 Task: Look for space in Lons-le-Saunier, France from 22nd June, 2023 to 30th June, 2023 for 2 adults in price range Rs.7000 to Rs.15000. Place can be entire place with 1  bedroom having 1 bed and 1 bathroom. Property type can be house, flat, guest house, hotel. Booking option can be shelf check-in. Required host language is English.
Action: Mouse moved to (446, 114)
Screenshot: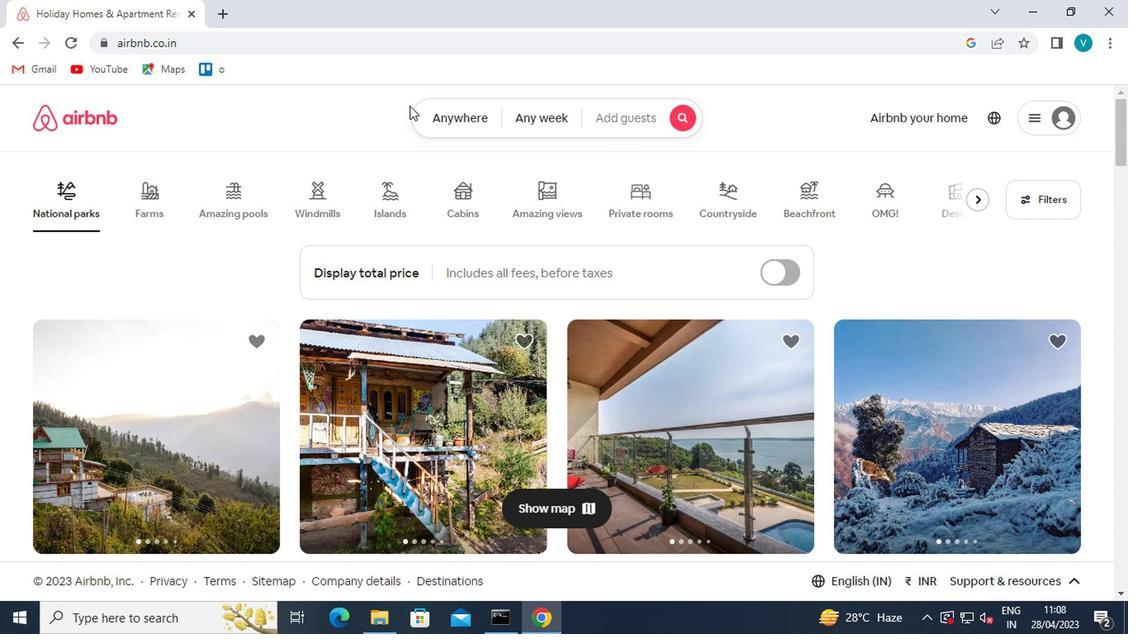 
Action: Mouse pressed left at (446, 114)
Screenshot: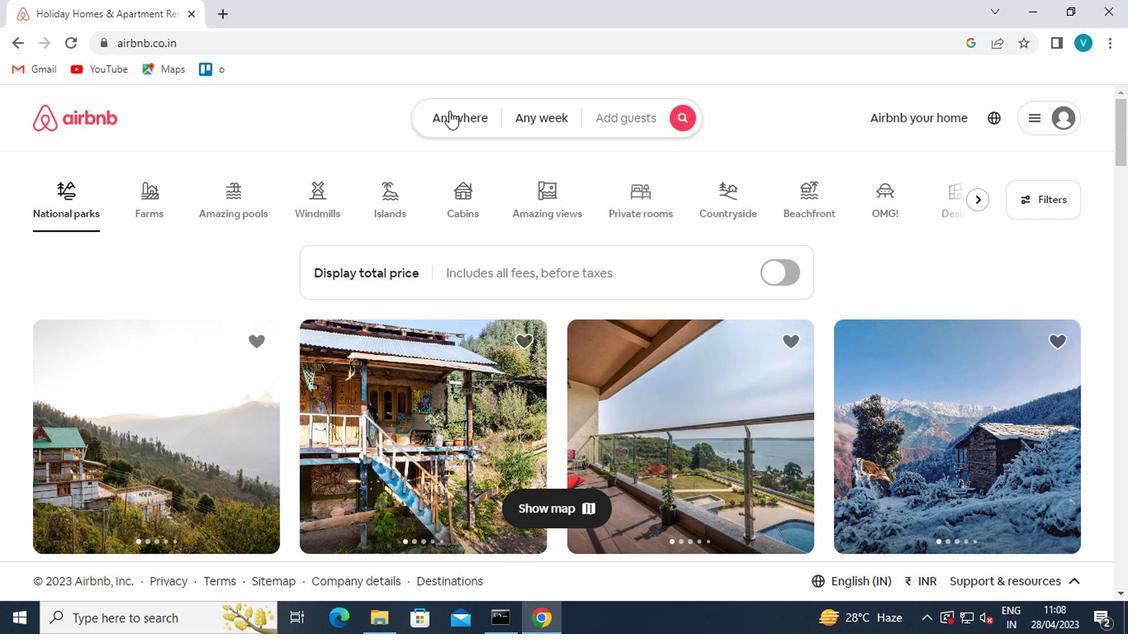 
Action: Mouse moved to (367, 186)
Screenshot: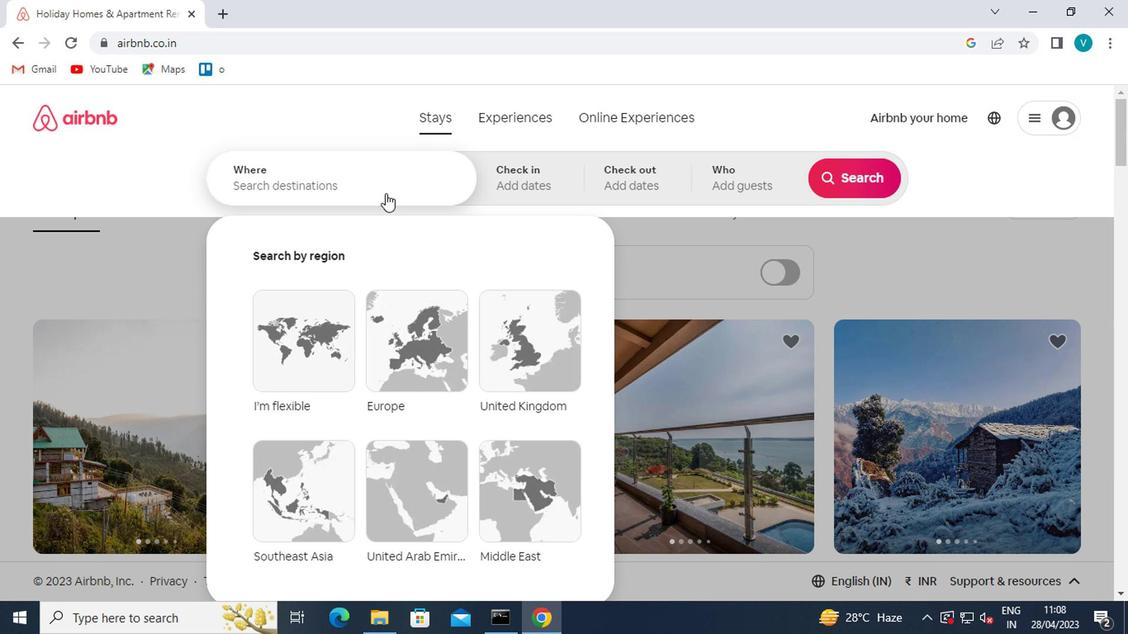 
Action: Mouse pressed left at (367, 186)
Screenshot: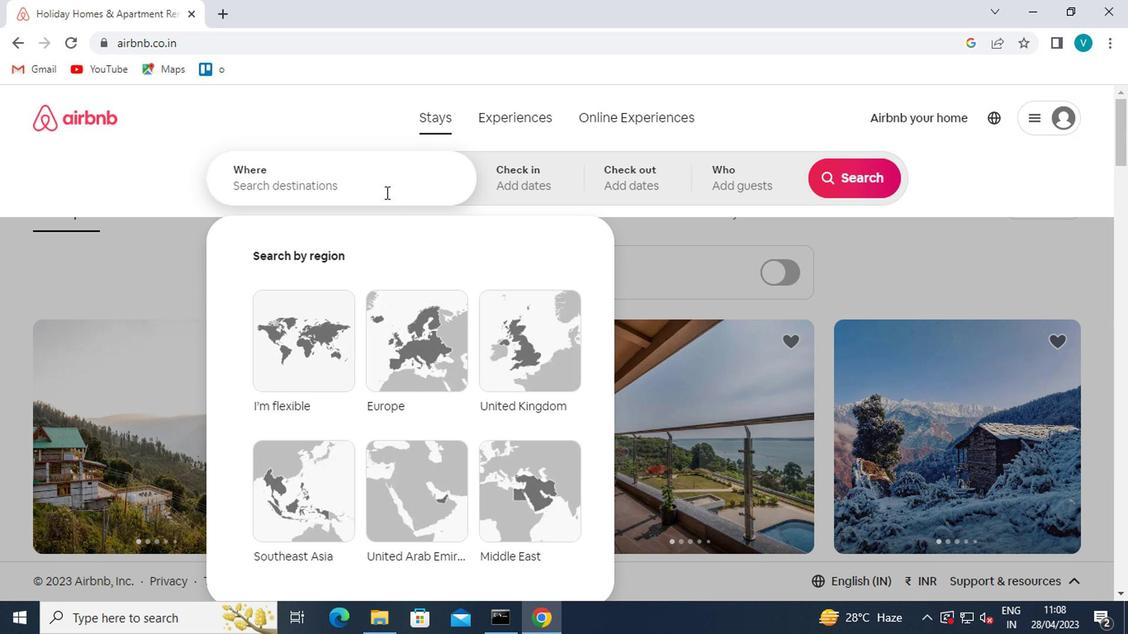 
Action: Key pressed l<Key.caps_lock>ons<Key.space>l<Key.down><Key.enter>
Screenshot: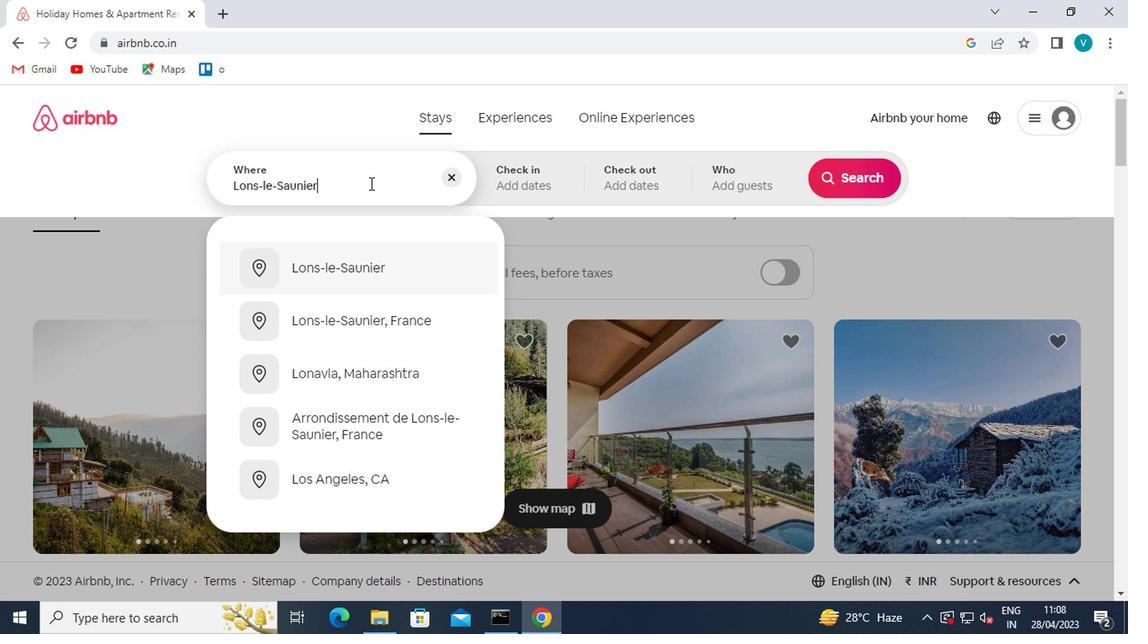 
Action: Mouse moved to (838, 303)
Screenshot: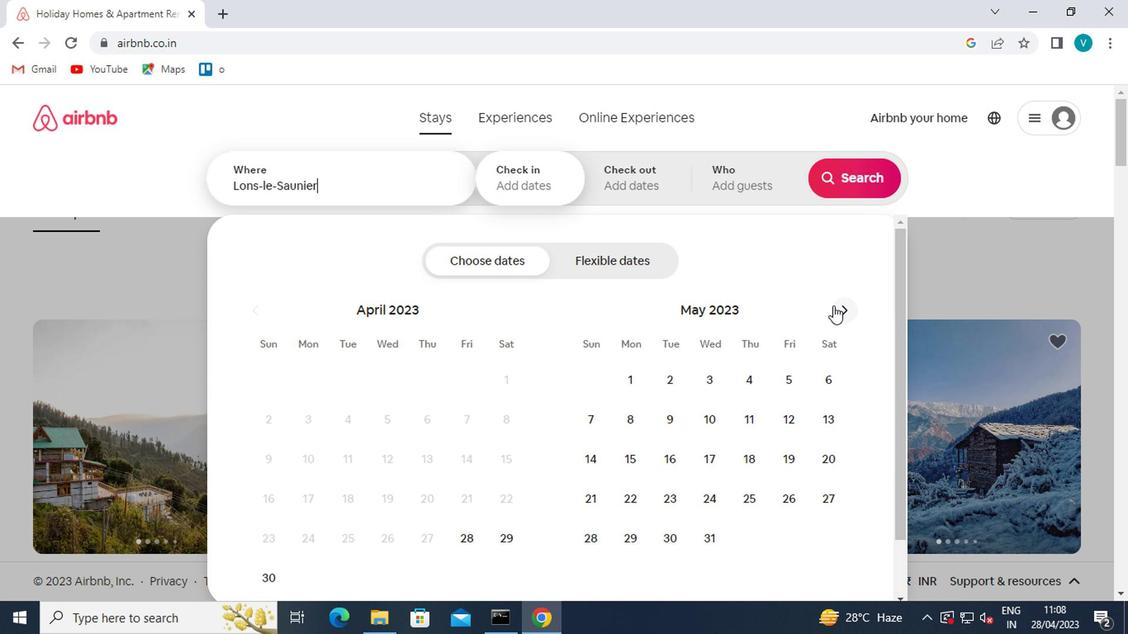 
Action: Mouse pressed left at (838, 303)
Screenshot: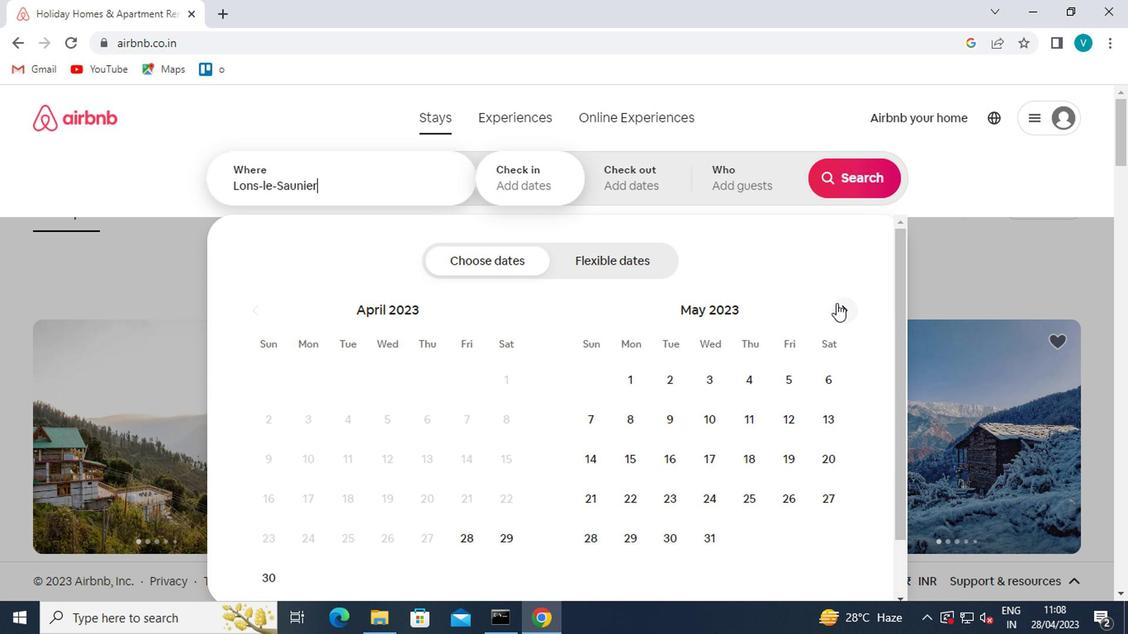 
Action: Mouse moved to (741, 494)
Screenshot: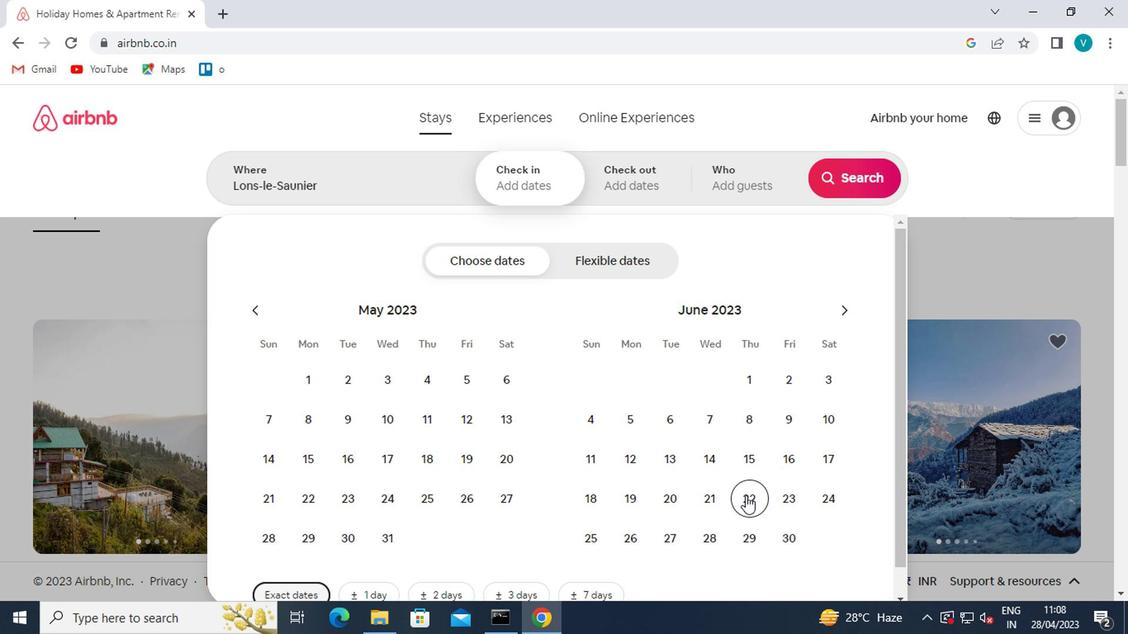 
Action: Mouse pressed left at (741, 494)
Screenshot: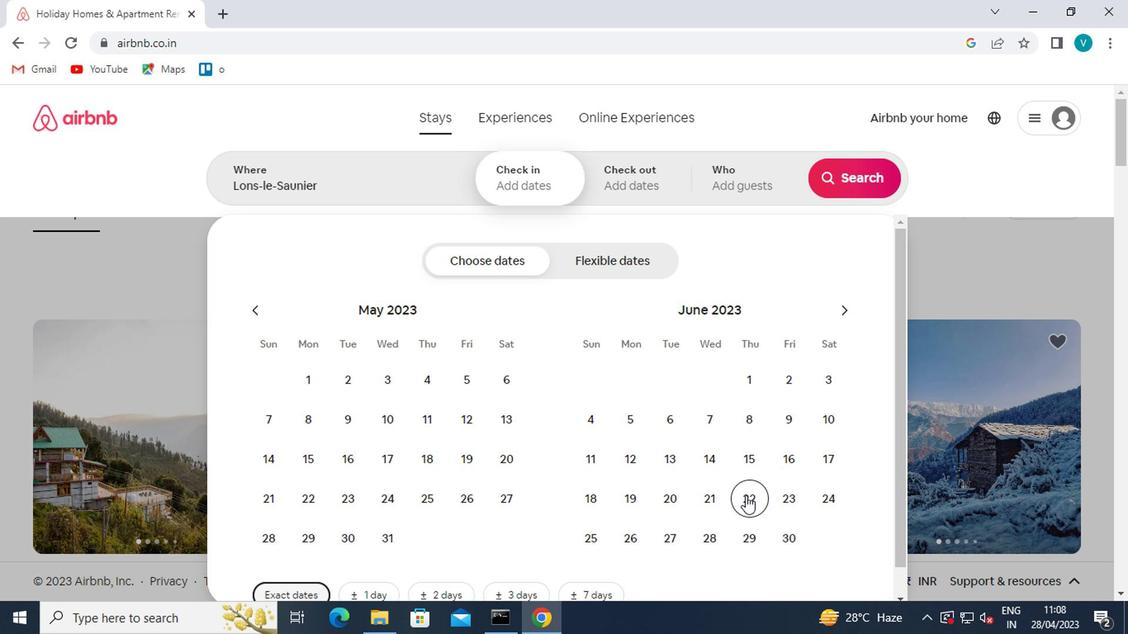 
Action: Mouse moved to (809, 546)
Screenshot: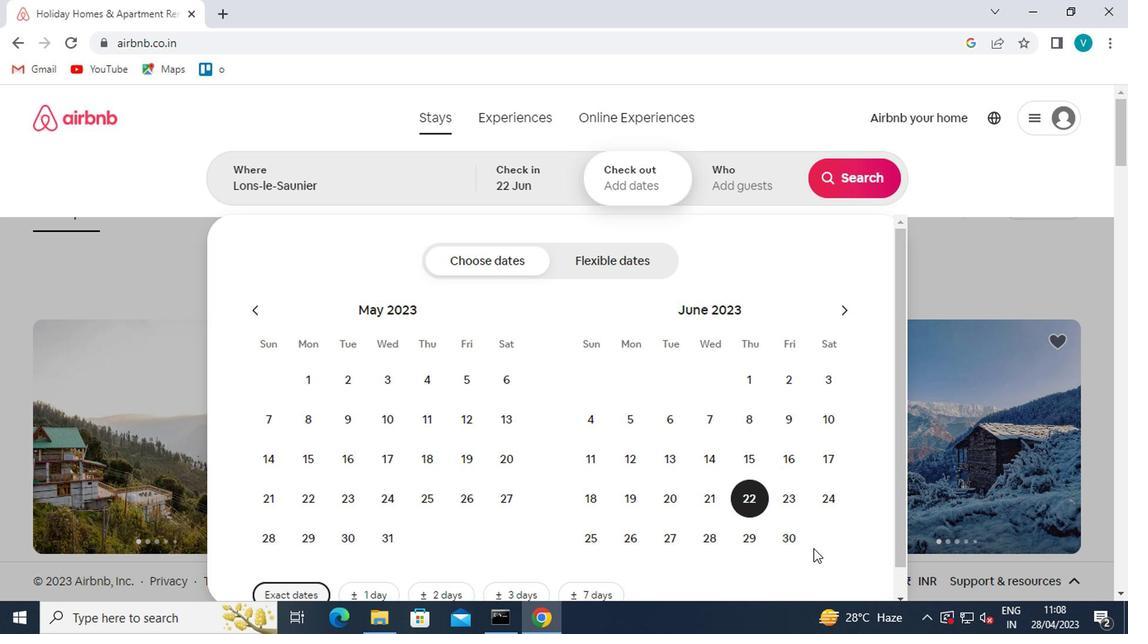 
Action: Mouse pressed left at (809, 546)
Screenshot: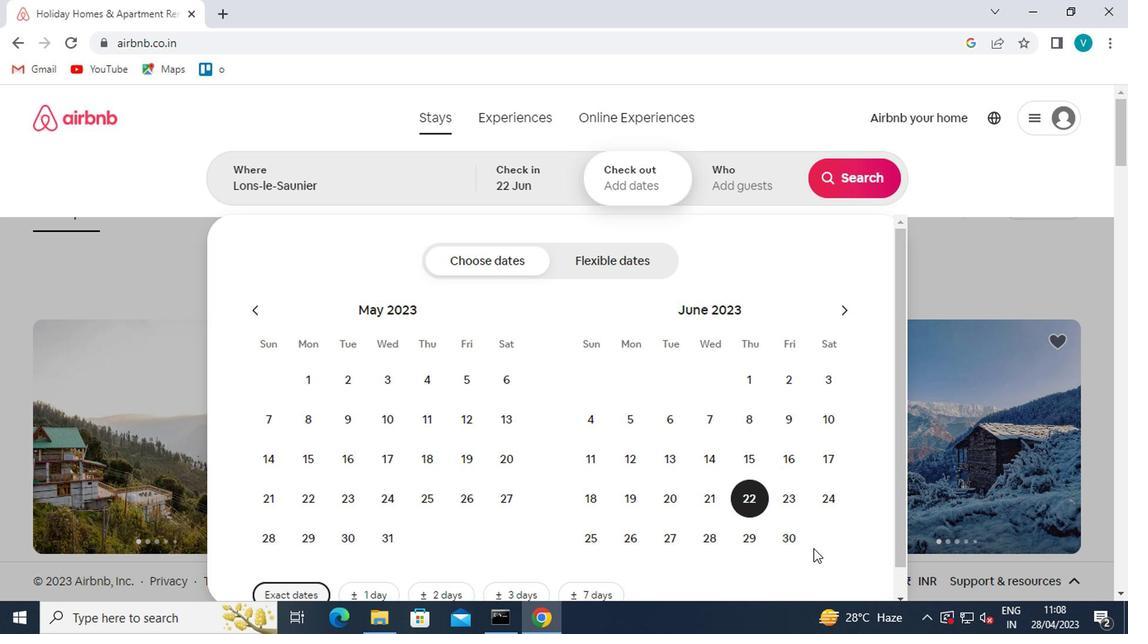 
Action: Mouse moved to (751, 185)
Screenshot: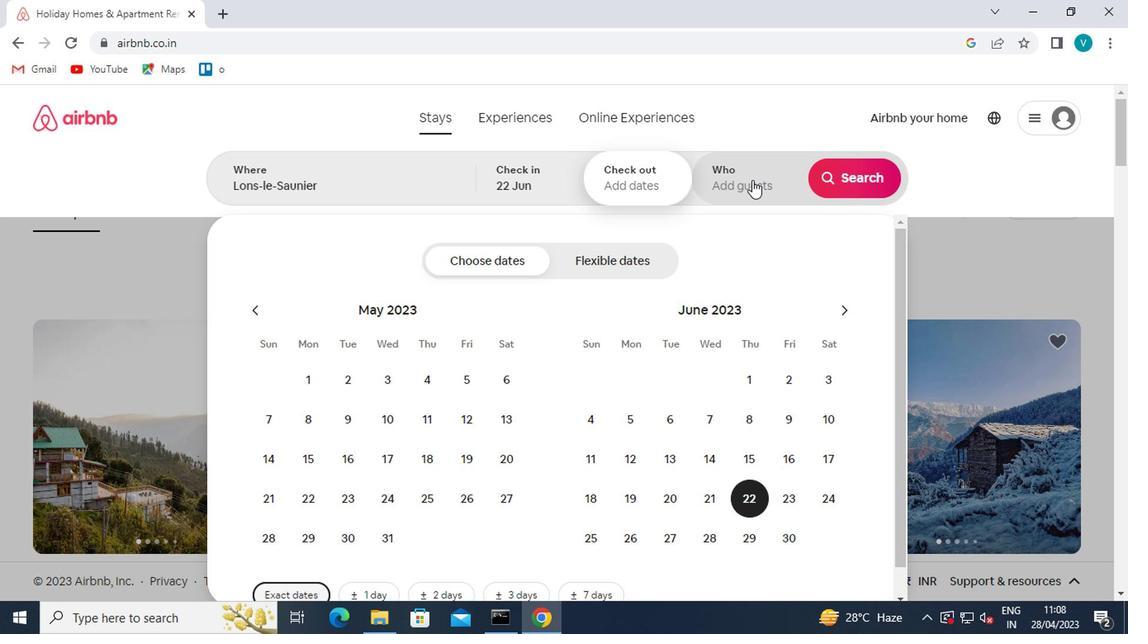 
Action: Mouse pressed left at (751, 185)
Screenshot: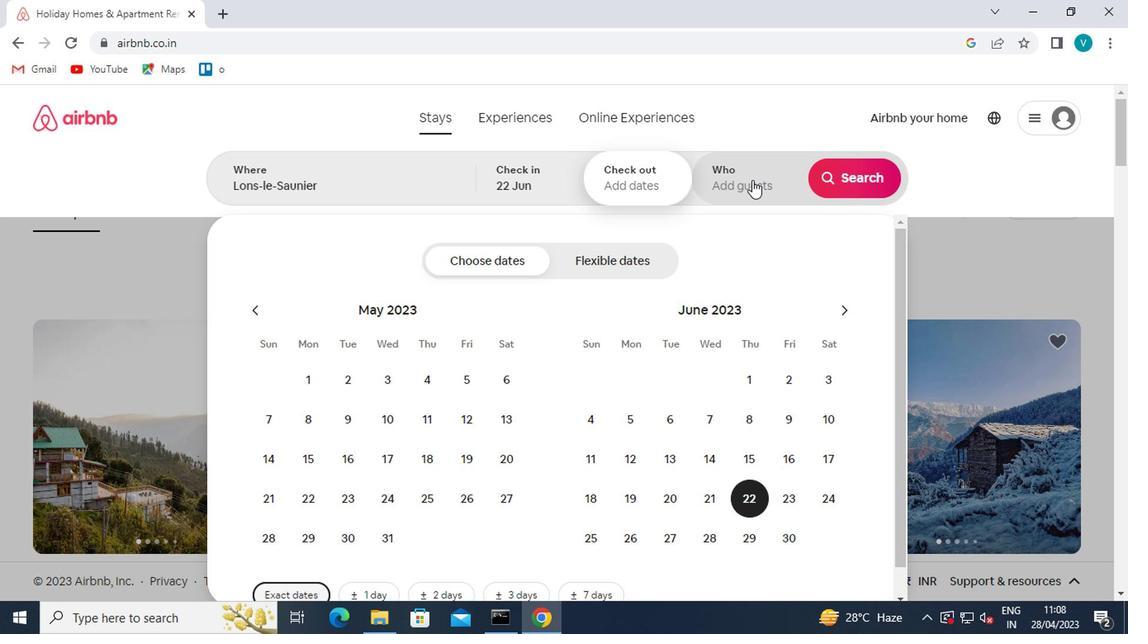 
Action: Mouse moved to (848, 271)
Screenshot: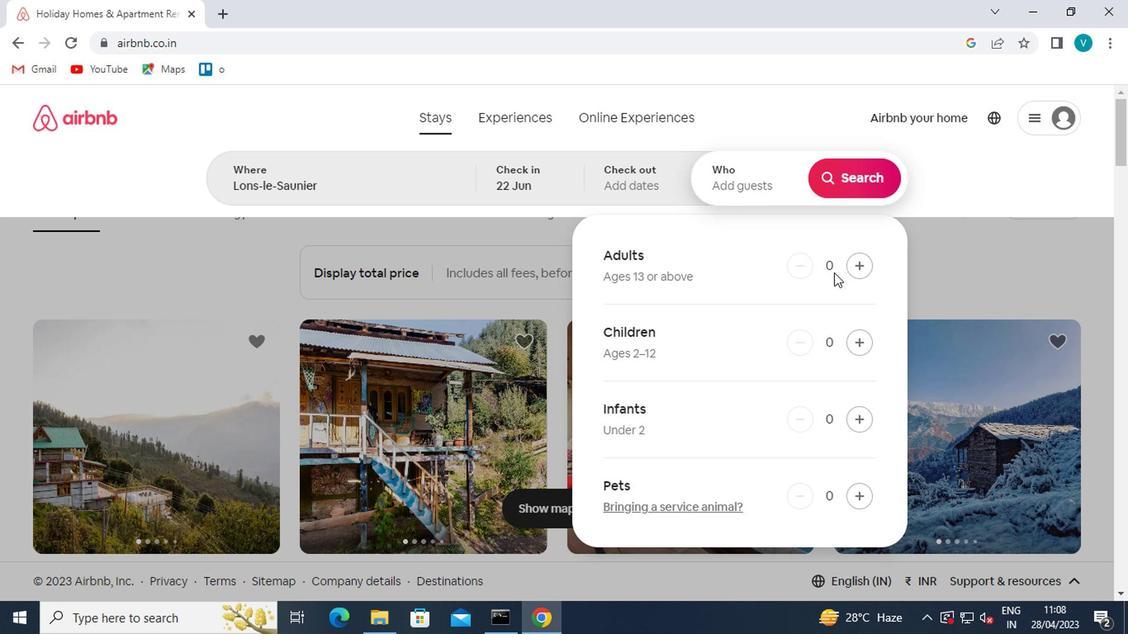 
Action: Mouse pressed left at (848, 271)
Screenshot: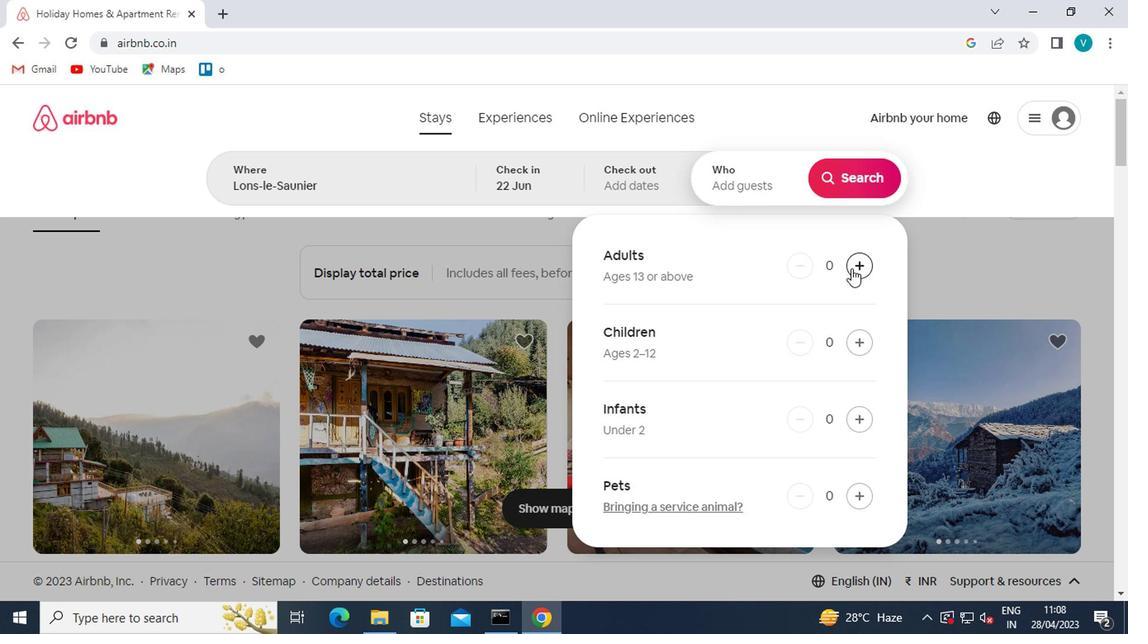 
Action: Mouse pressed left at (848, 271)
Screenshot: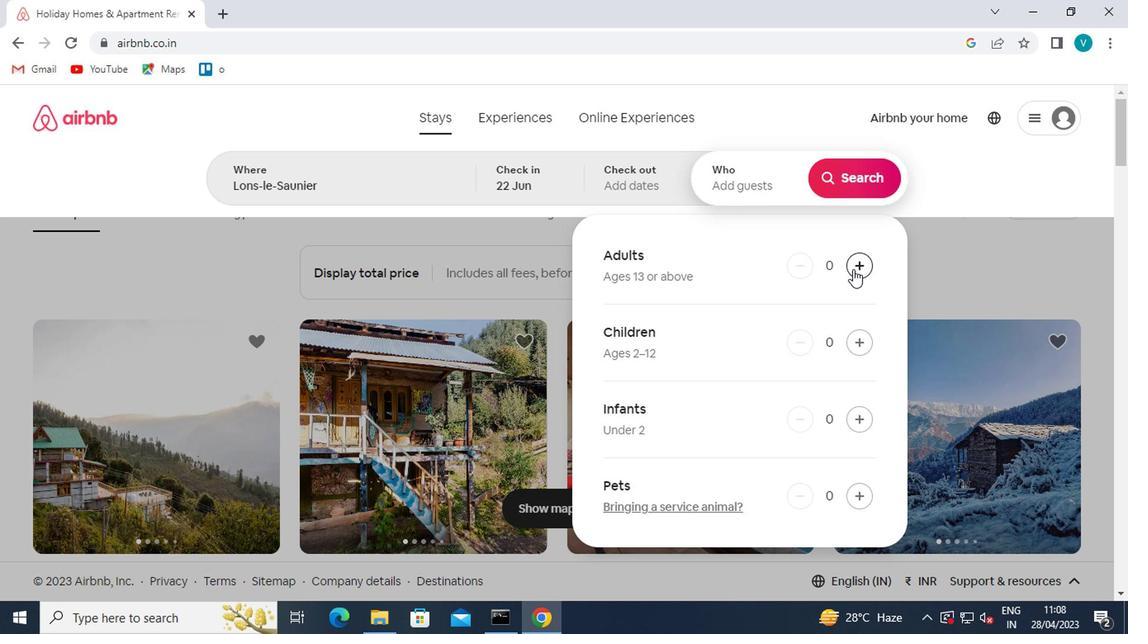 
Action: Mouse moved to (842, 175)
Screenshot: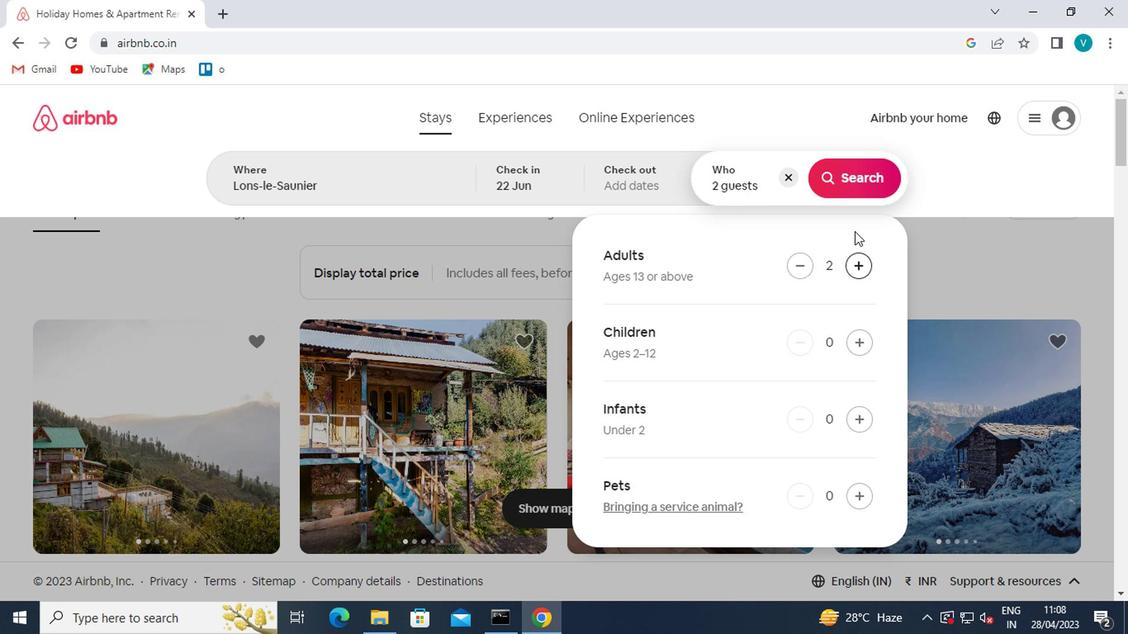 
Action: Mouse pressed left at (842, 175)
Screenshot: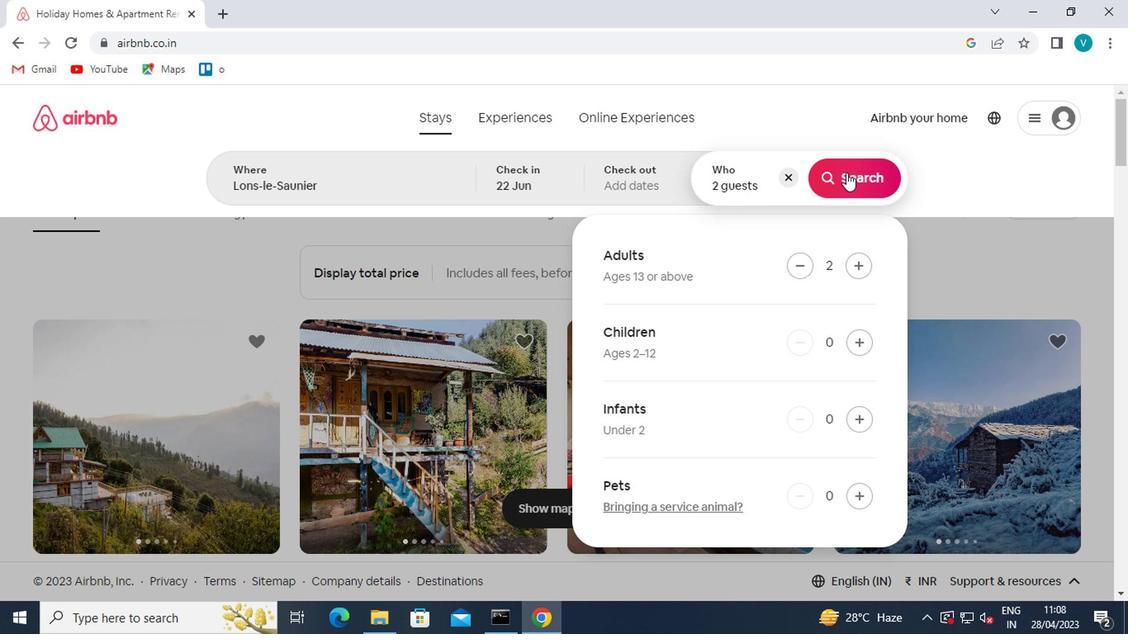 
Action: Mouse moved to (1052, 183)
Screenshot: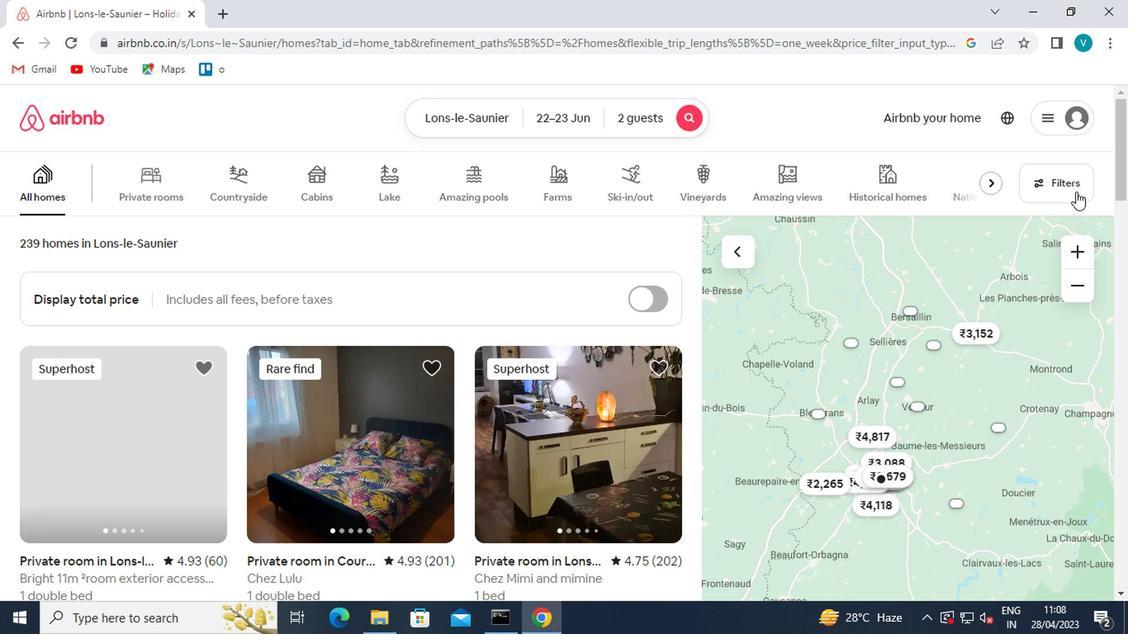 
Action: Mouse pressed left at (1052, 183)
Screenshot: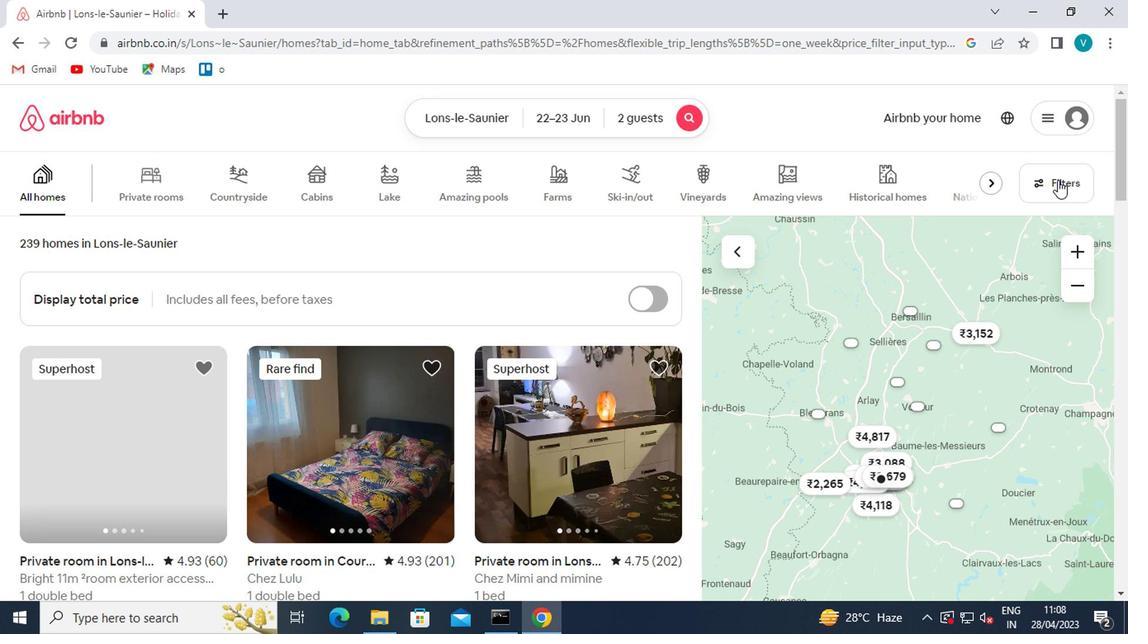 
Action: Mouse moved to (441, 385)
Screenshot: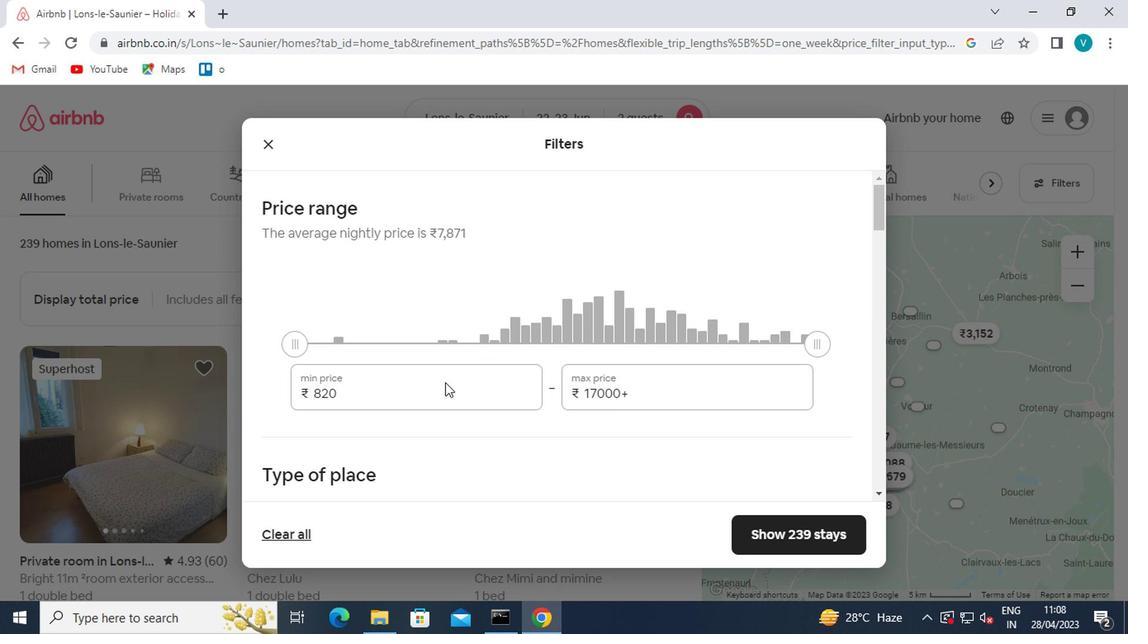 
Action: Mouse pressed left at (441, 385)
Screenshot: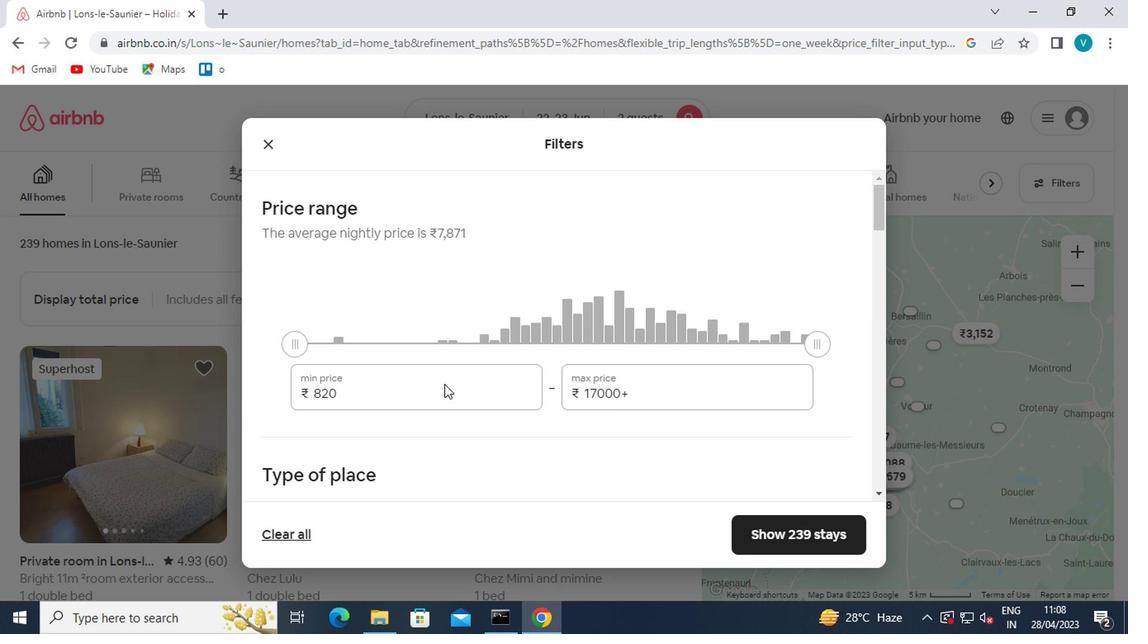 
Action: Mouse moved to (441, 385)
Screenshot: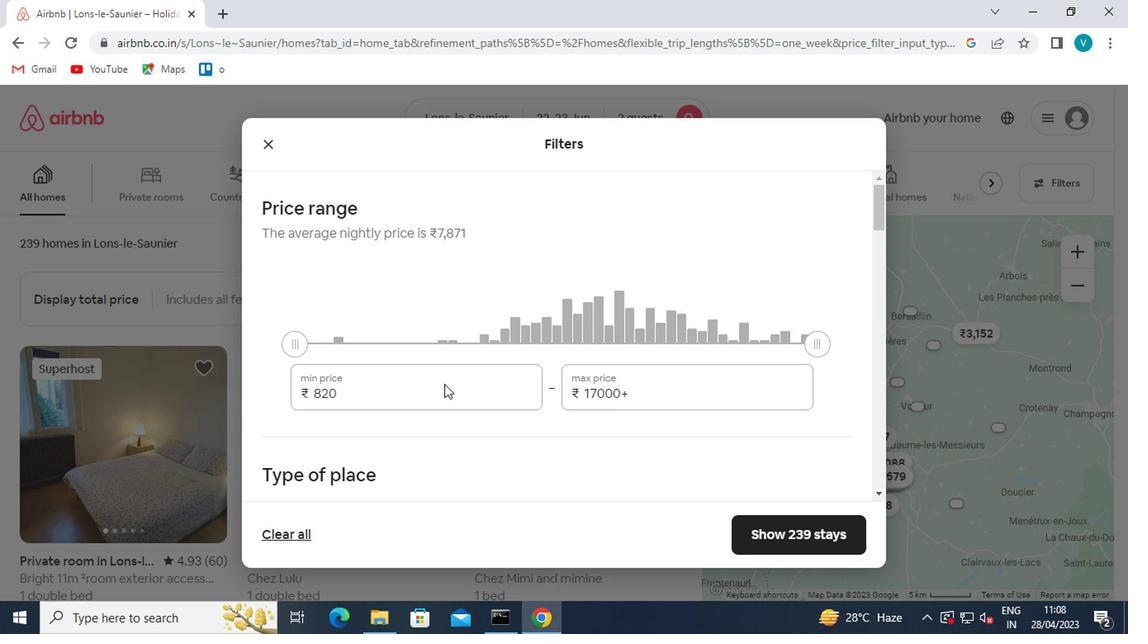
Action: Key pressed <Key.backspace><Key.backspace><Key.backspace><Key.backspace><Key.backspace><Key.backspace><Key.backspace><Key.backspace><Key.backspace>7000<Key.tab><<97>><<101>><<96>><<96>><<96>>
Screenshot: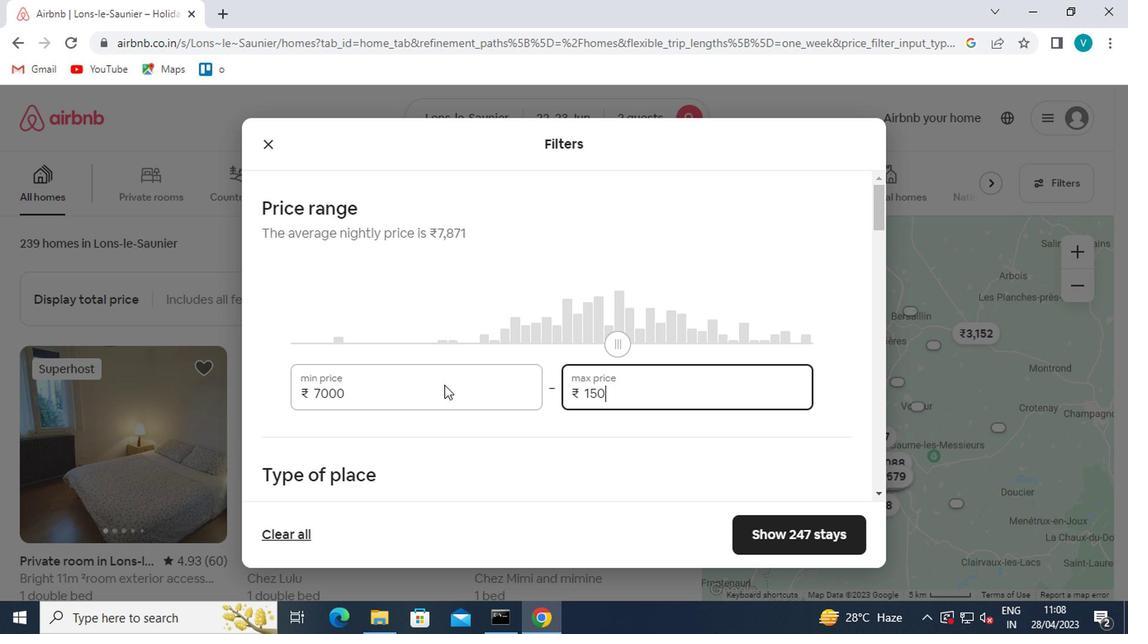 
Action: Mouse scrolled (441, 384) with delta (0, -1)
Screenshot: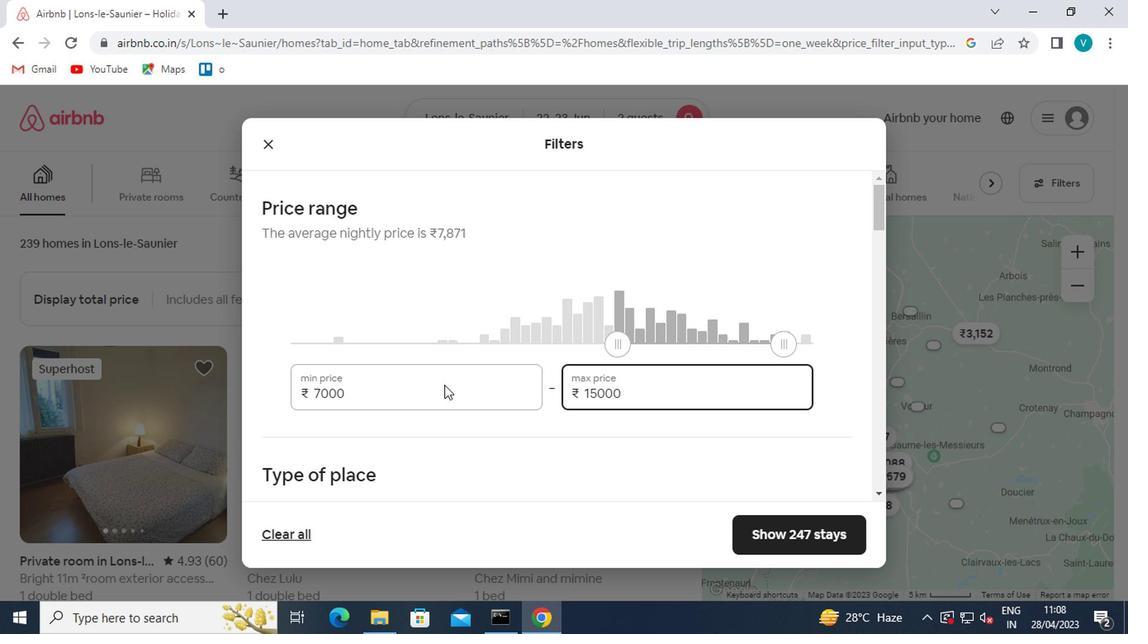 
Action: Mouse scrolled (441, 384) with delta (0, -1)
Screenshot: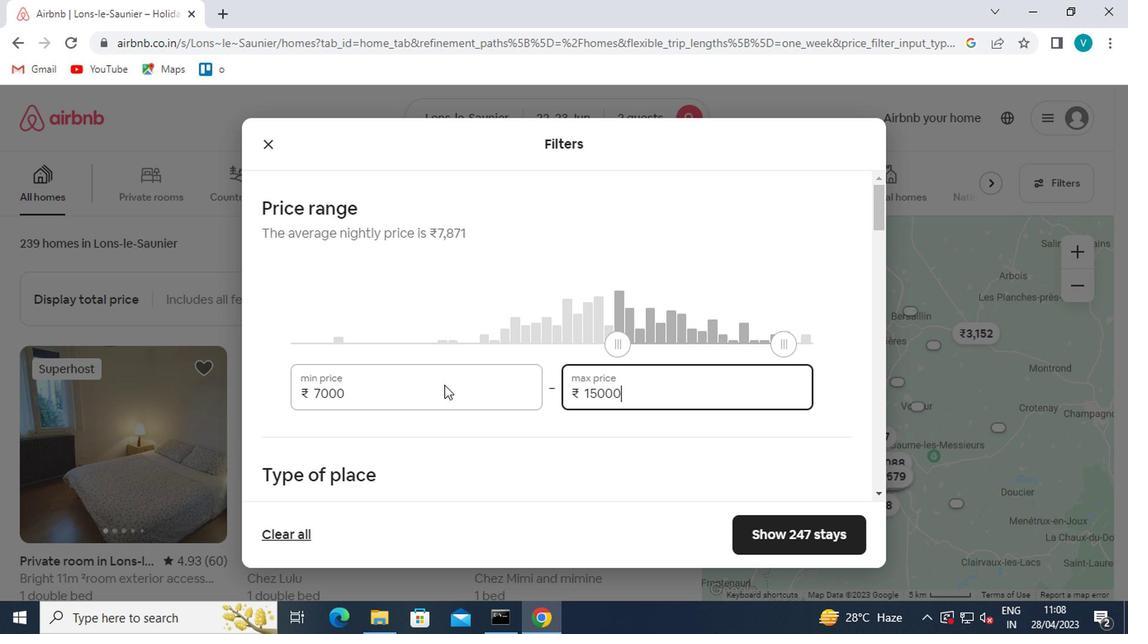 
Action: Mouse scrolled (441, 384) with delta (0, -1)
Screenshot: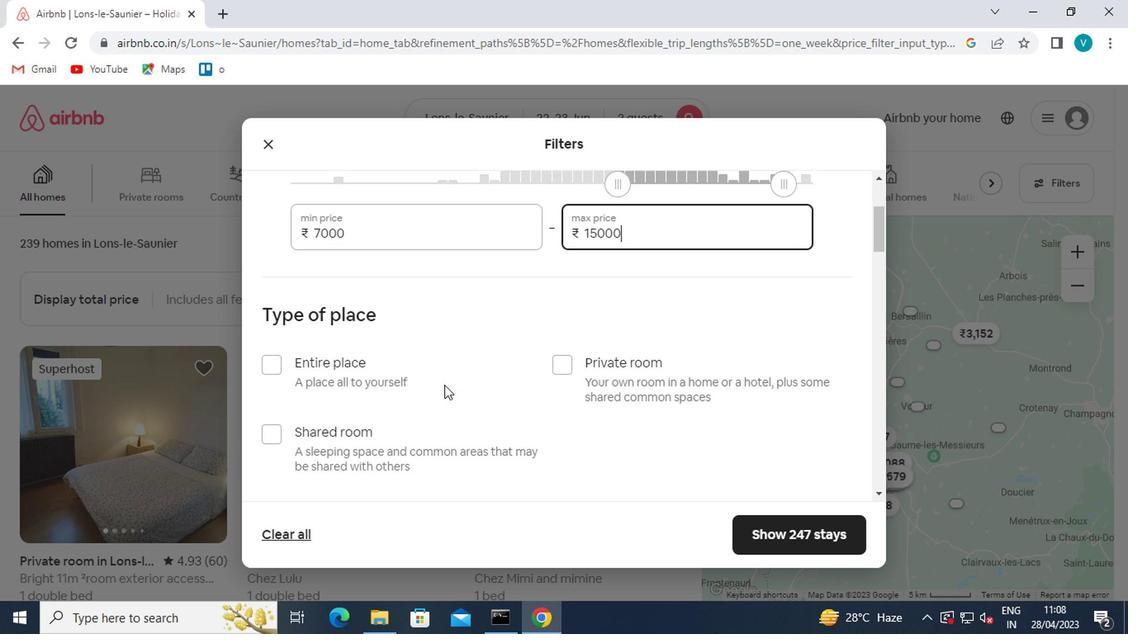 
Action: Mouse scrolled (441, 384) with delta (0, -1)
Screenshot: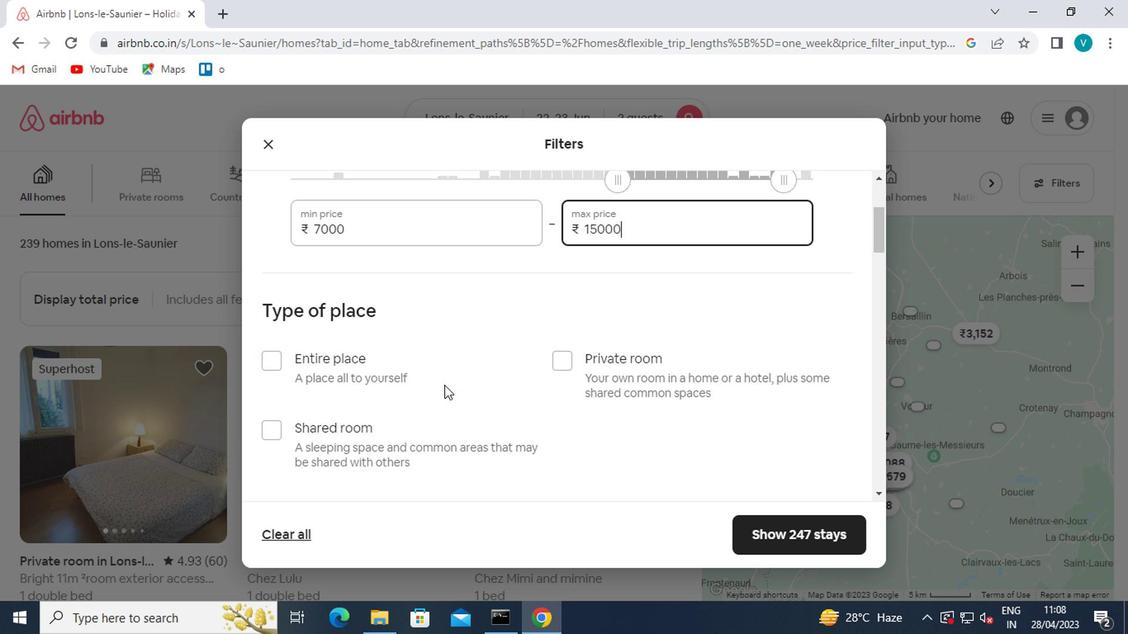 
Action: Mouse scrolled (441, 386) with delta (0, 0)
Screenshot: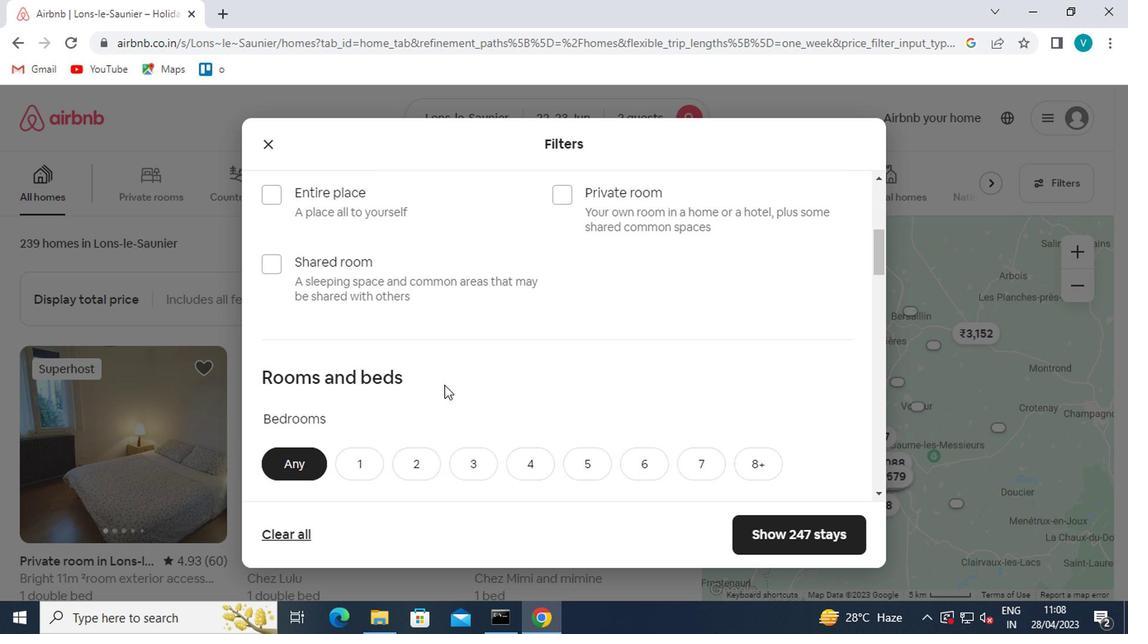 
Action: Mouse moved to (265, 286)
Screenshot: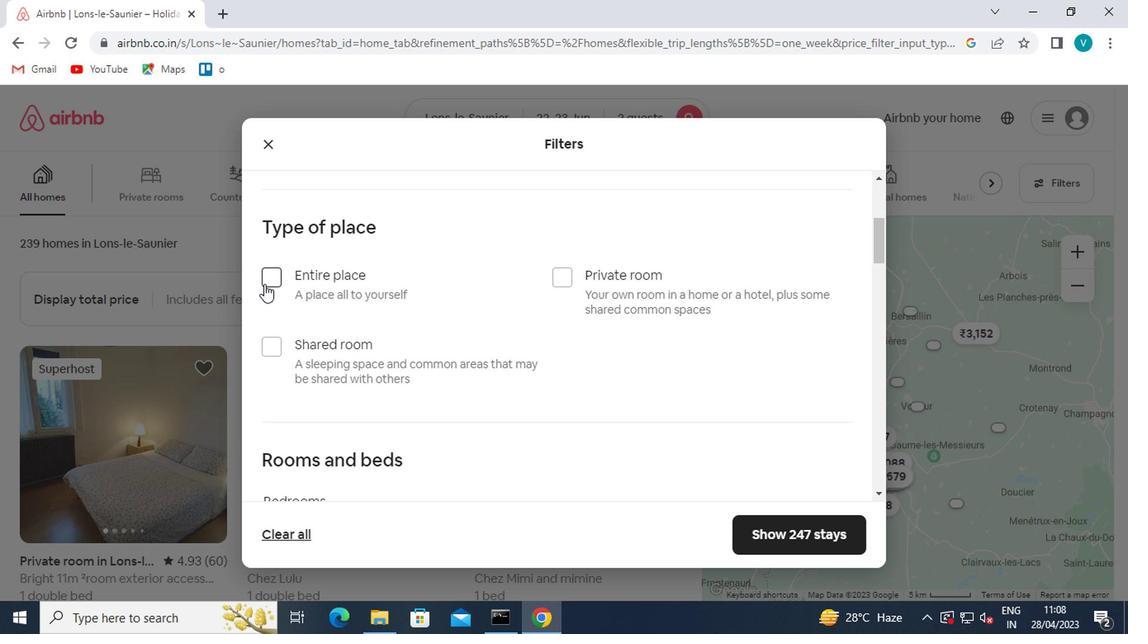 
Action: Mouse pressed left at (265, 286)
Screenshot: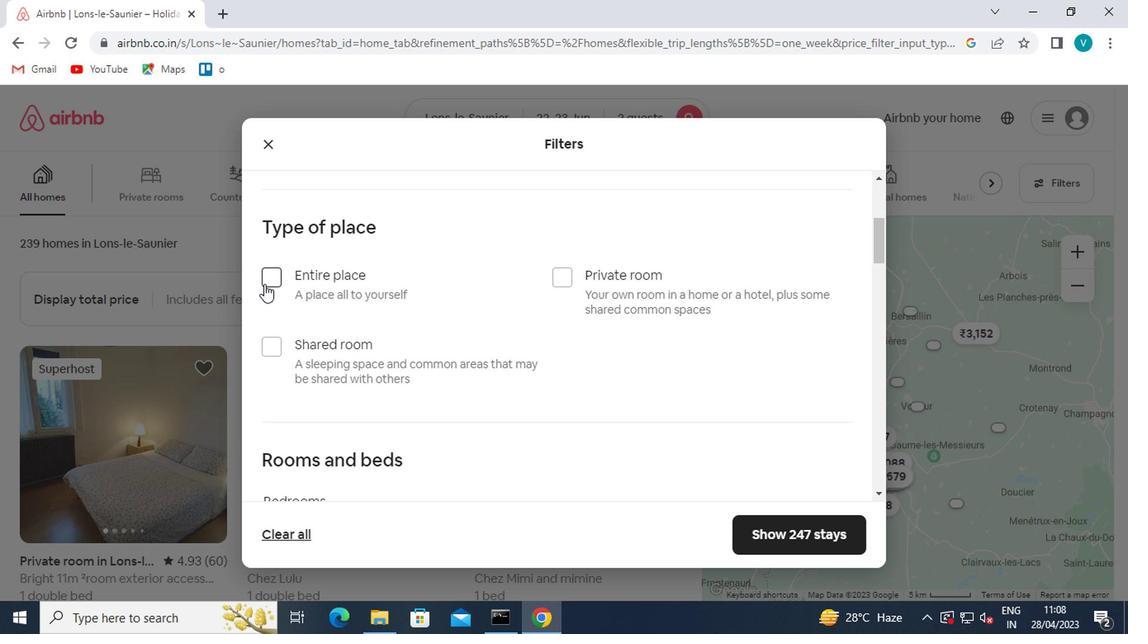 
Action: Mouse moved to (276, 289)
Screenshot: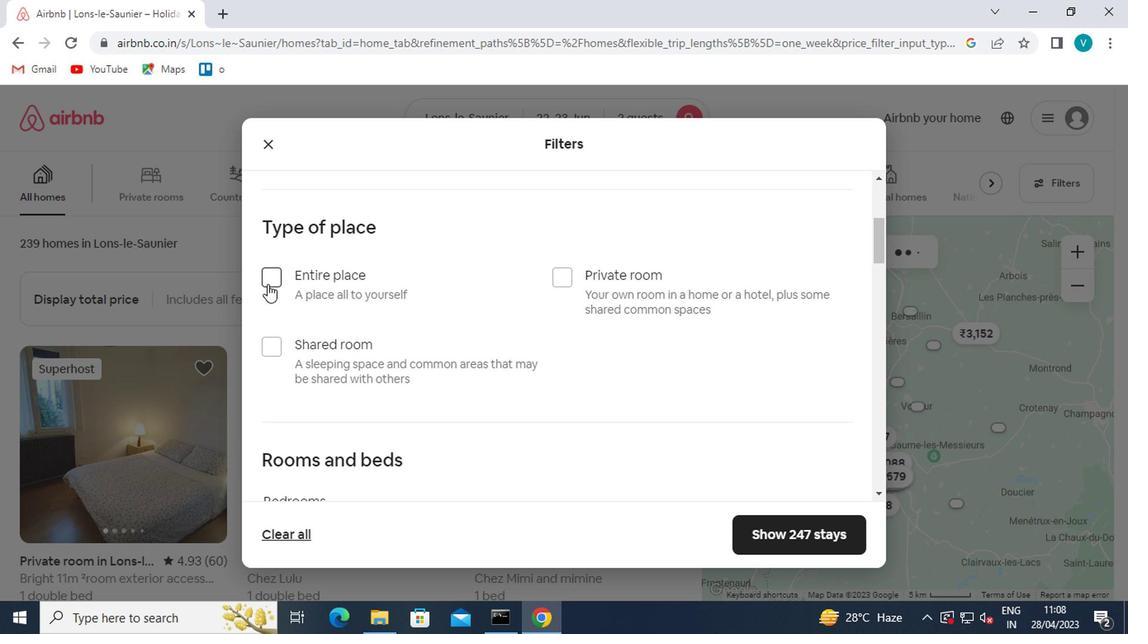 
Action: Mouse scrolled (276, 289) with delta (0, 0)
Screenshot: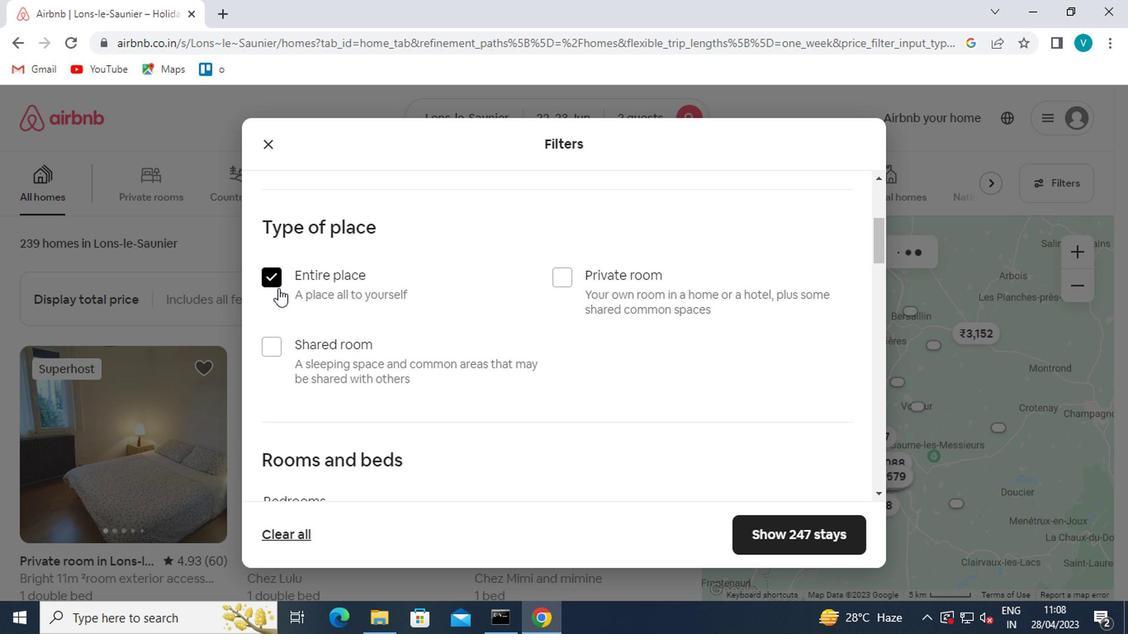 
Action: Mouse scrolled (276, 289) with delta (0, 0)
Screenshot: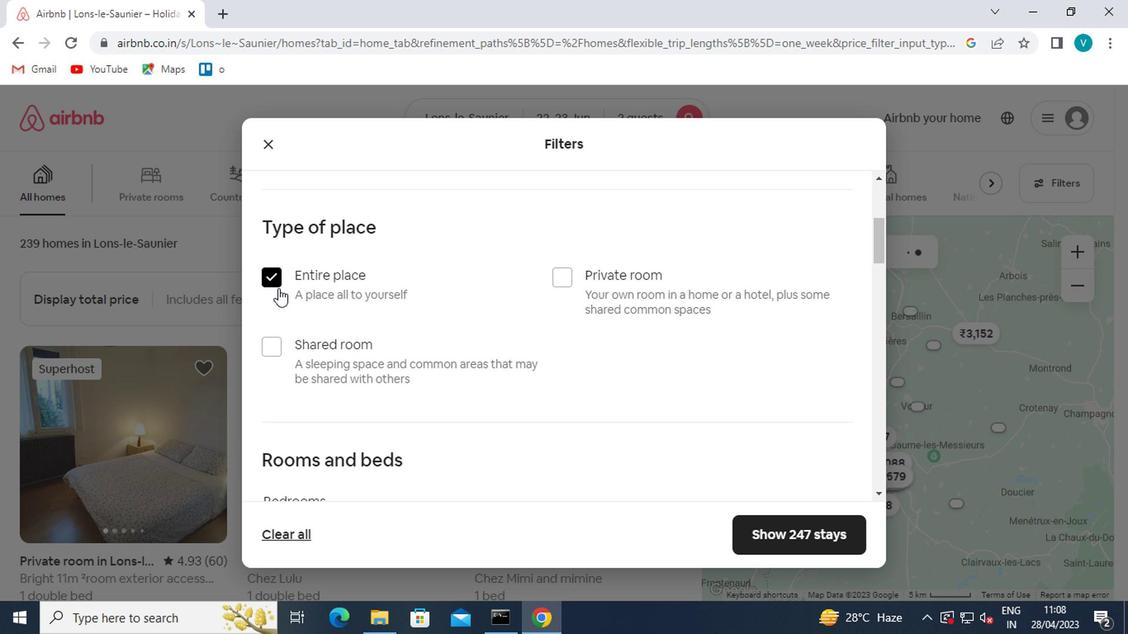 
Action: Mouse moved to (355, 394)
Screenshot: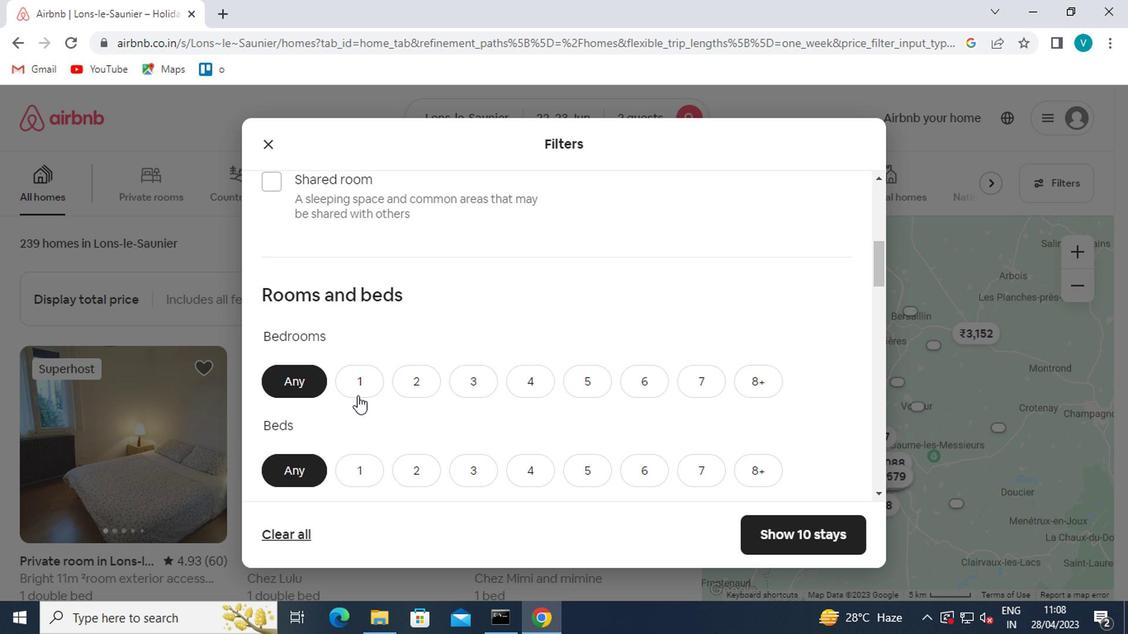 
Action: Mouse pressed left at (355, 394)
Screenshot: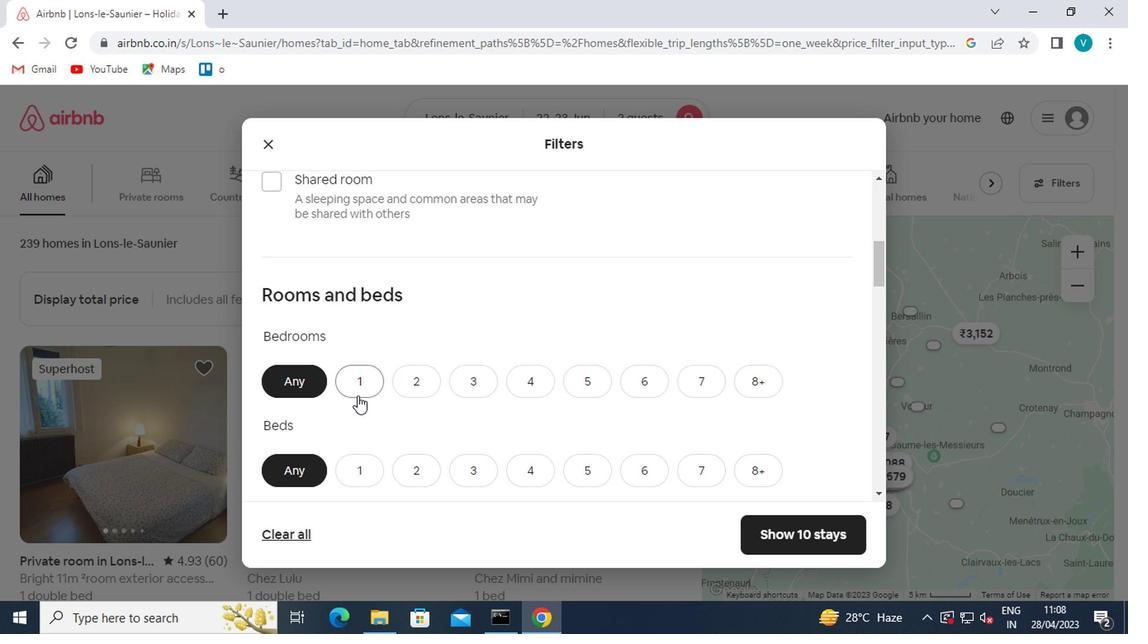 
Action: Mouse moved to (360, 466)
Screenshot: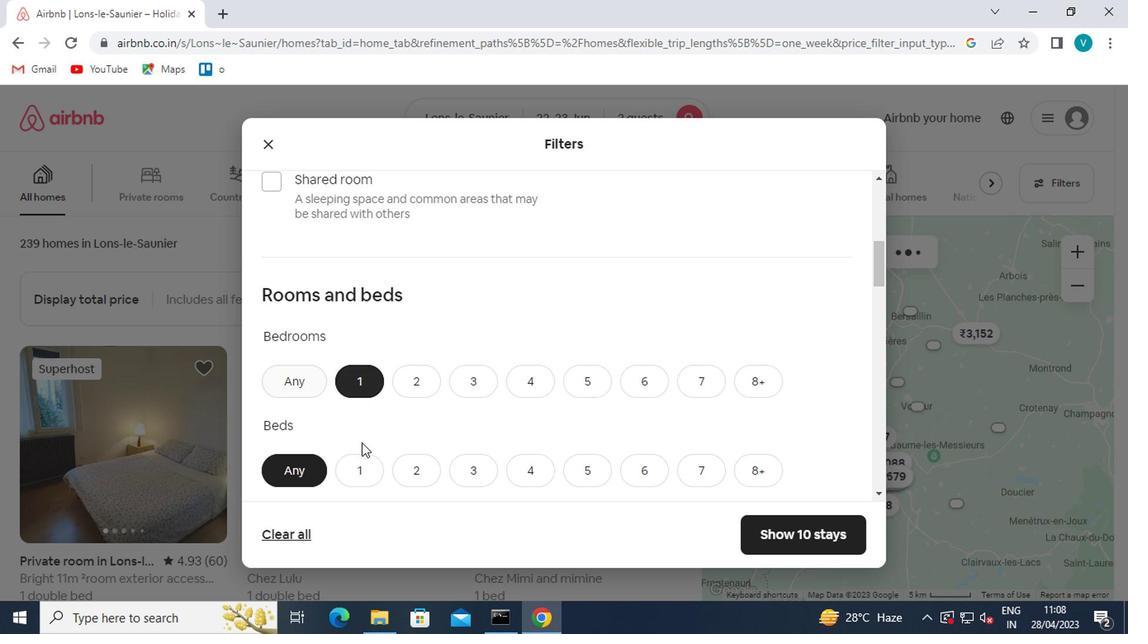 
Action: Mouse pressed left at (360, 466)
Screenshot: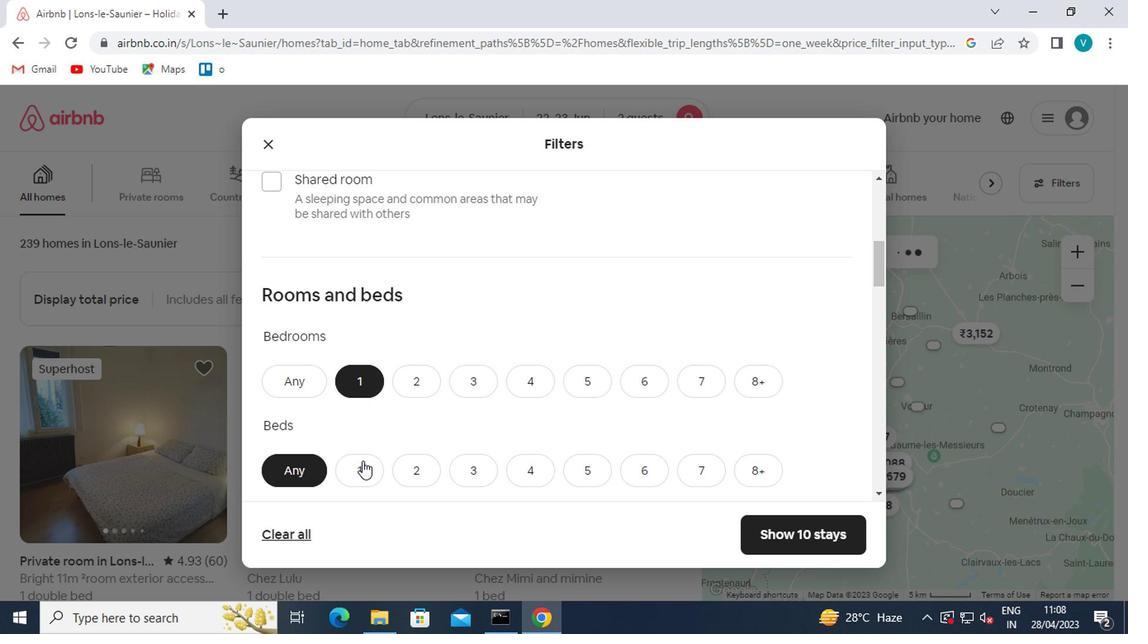 
Action: Mouse moved to (358, 461)
Screenshot: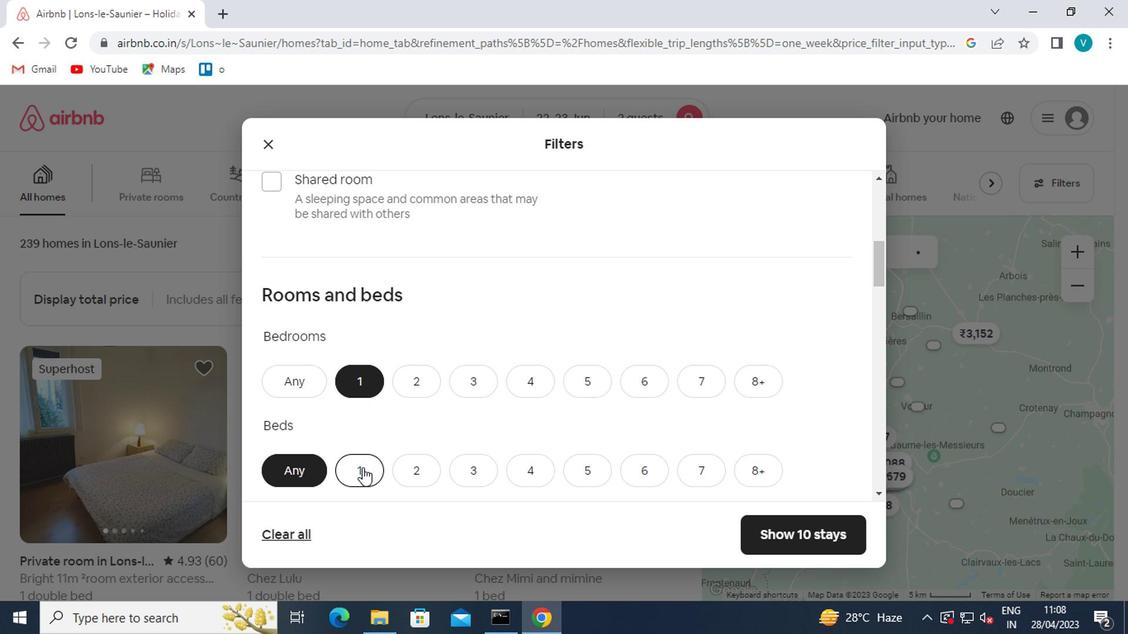 
Action: Mouse scrolled (358, 461) with delta (0, 0)
Screenshot: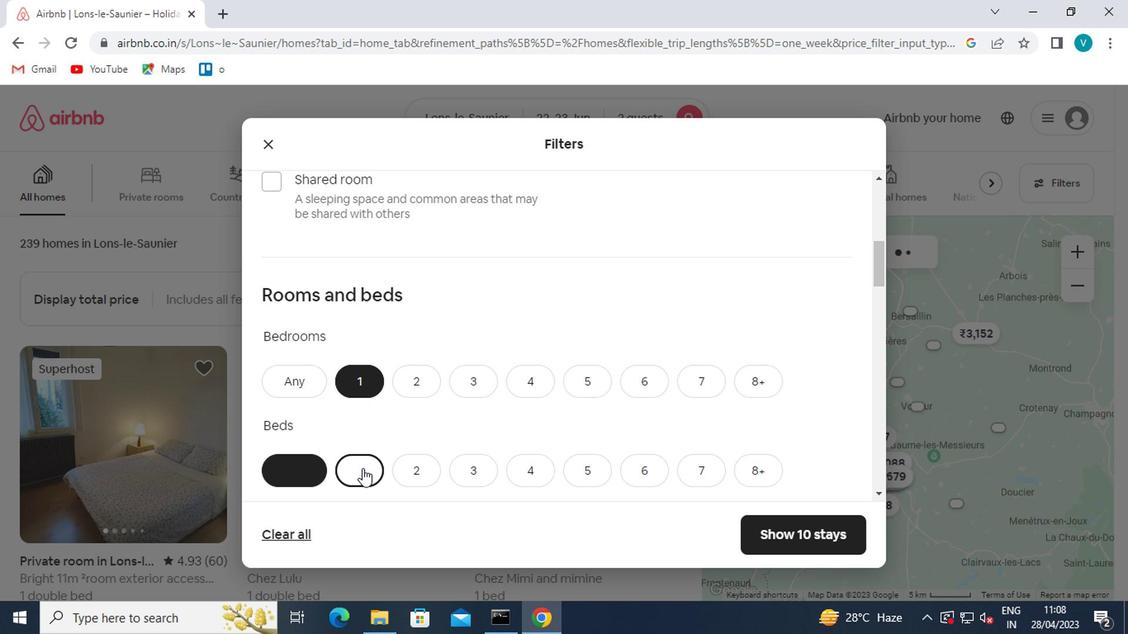 
Action: Mouse scrolled (358, 461) with delta (0, 0)
Screenshot: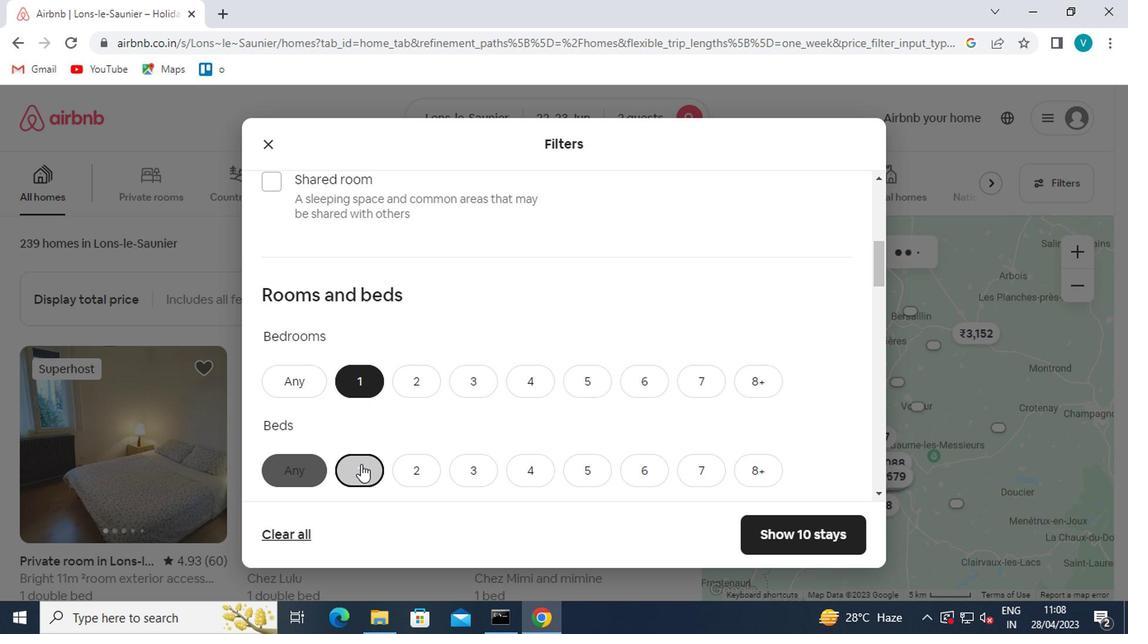 
Action: Mouse moved to (361, 397)
Screenshot: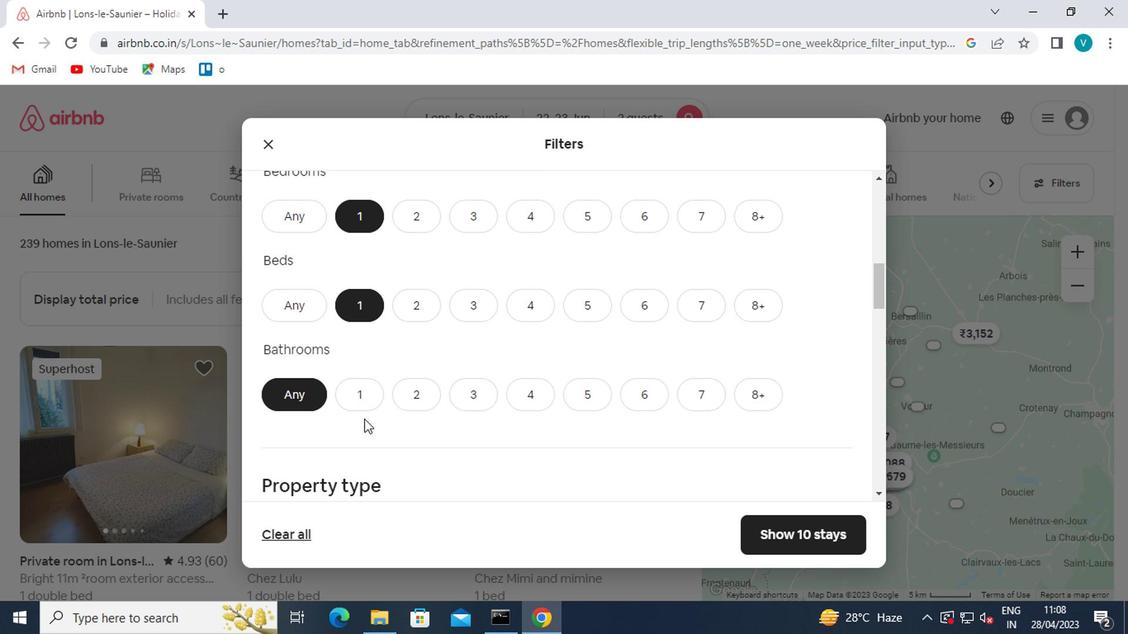 
Action: Mouse pressed left at (361, 397)
Screenshot: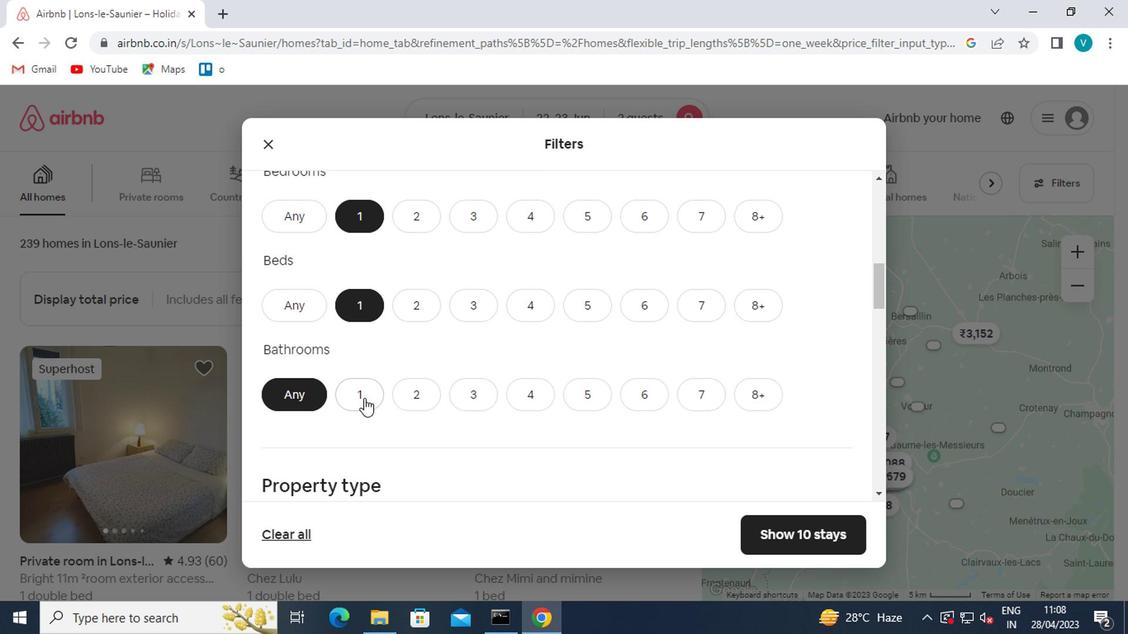 
Action: Mouse scrolled (361, 396) with delta (0, -1)
Screenshot: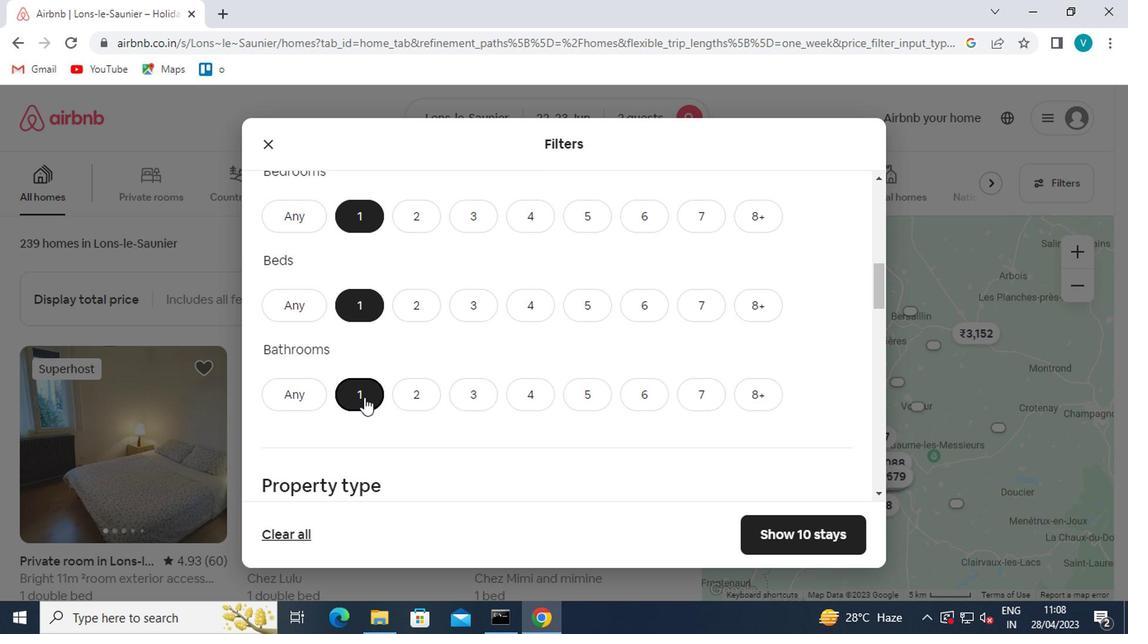 
Action: Mouse scrolled (361, 396) with delta (0, -1)
Screenshot: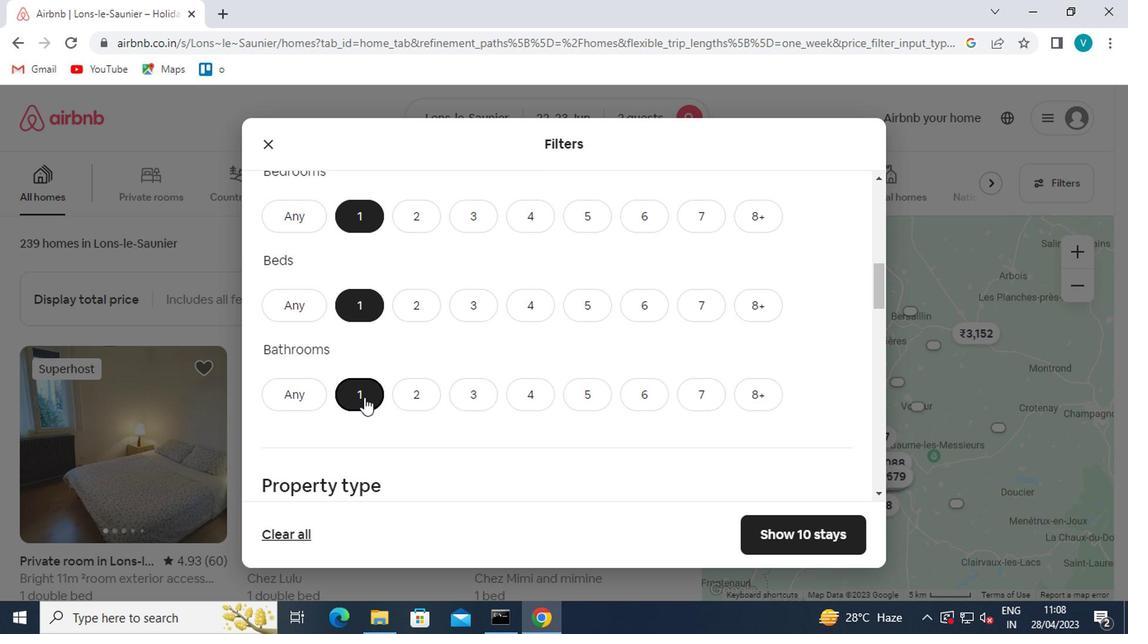 
Action: Mouse scrolled (361, 396) with delta (0, -1)
Screenshot: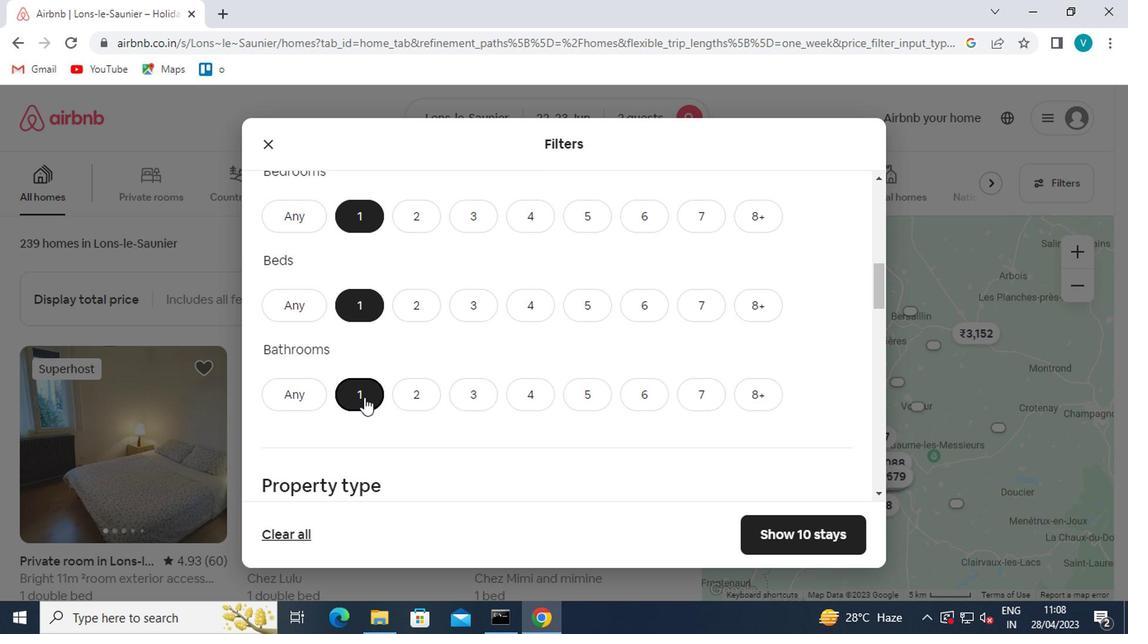 
Action: Mouse scrolled (361, 396) with delta (0, -1)
Screenshot: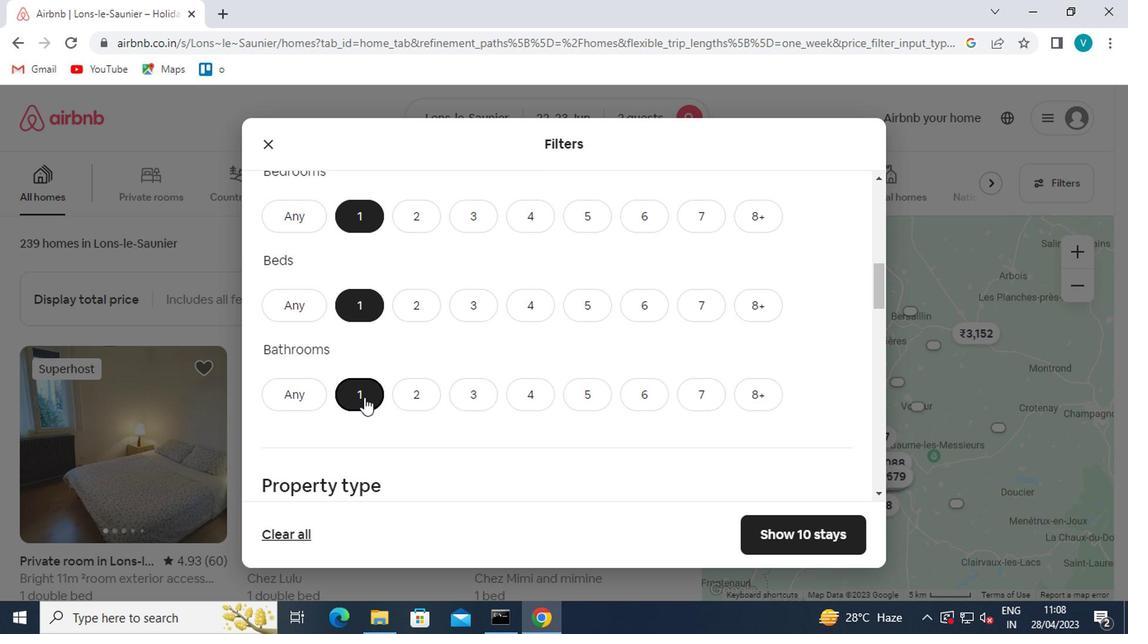 
Action: Mouse moved to (320, 274)
Screenshot: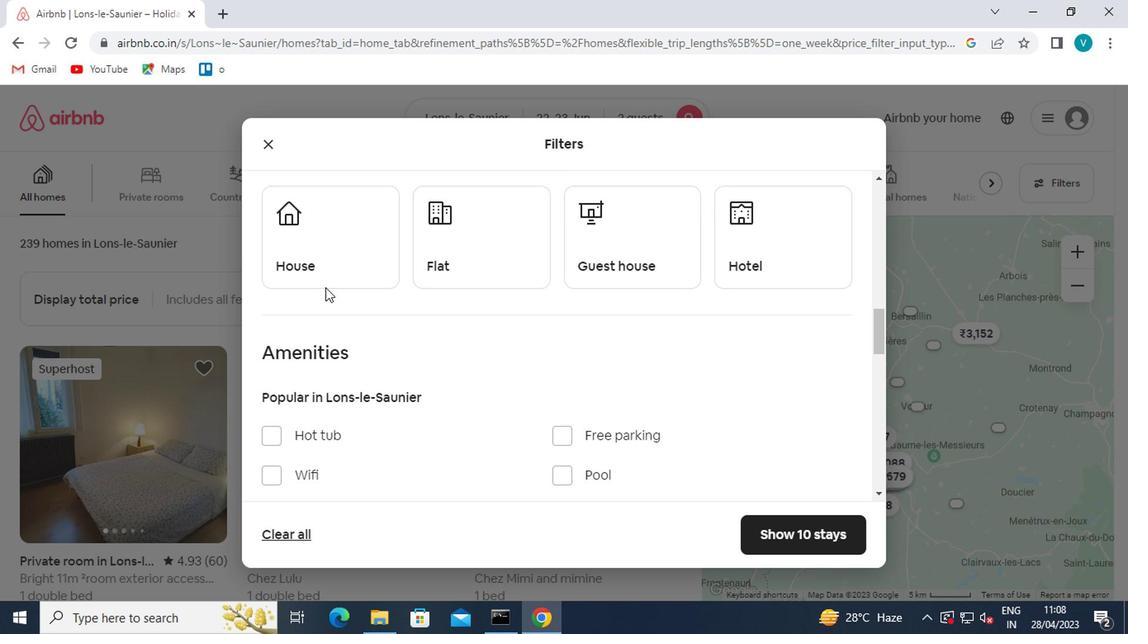 
Action: Mouse pressed left at (320, 274)
Screenshot: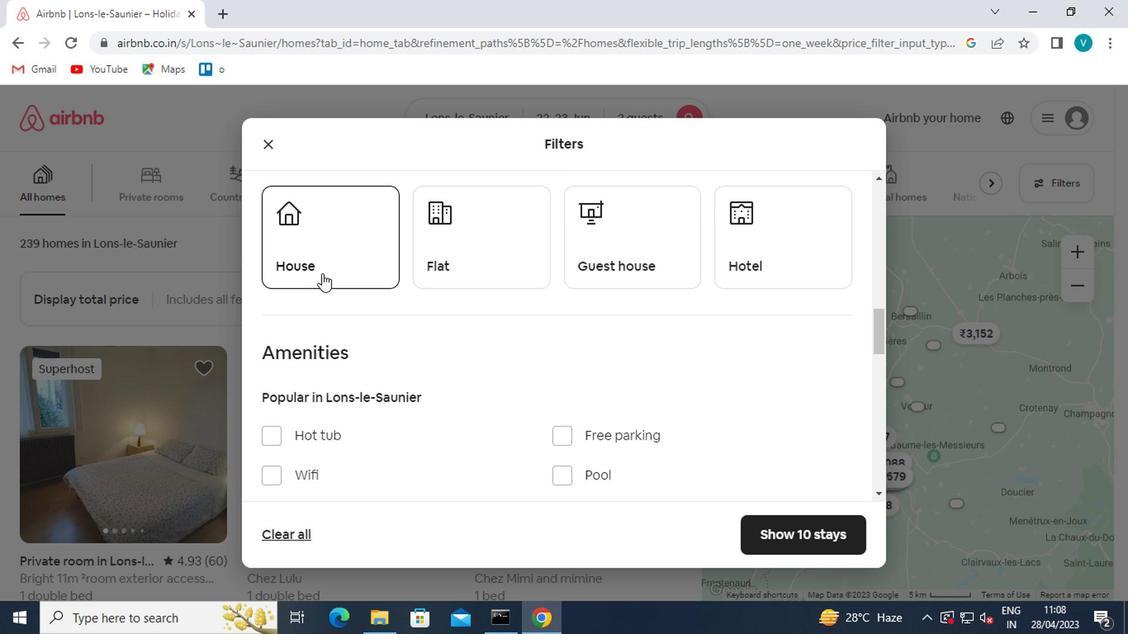 
Action: Mouse moved to (441, 277)
Screenshot: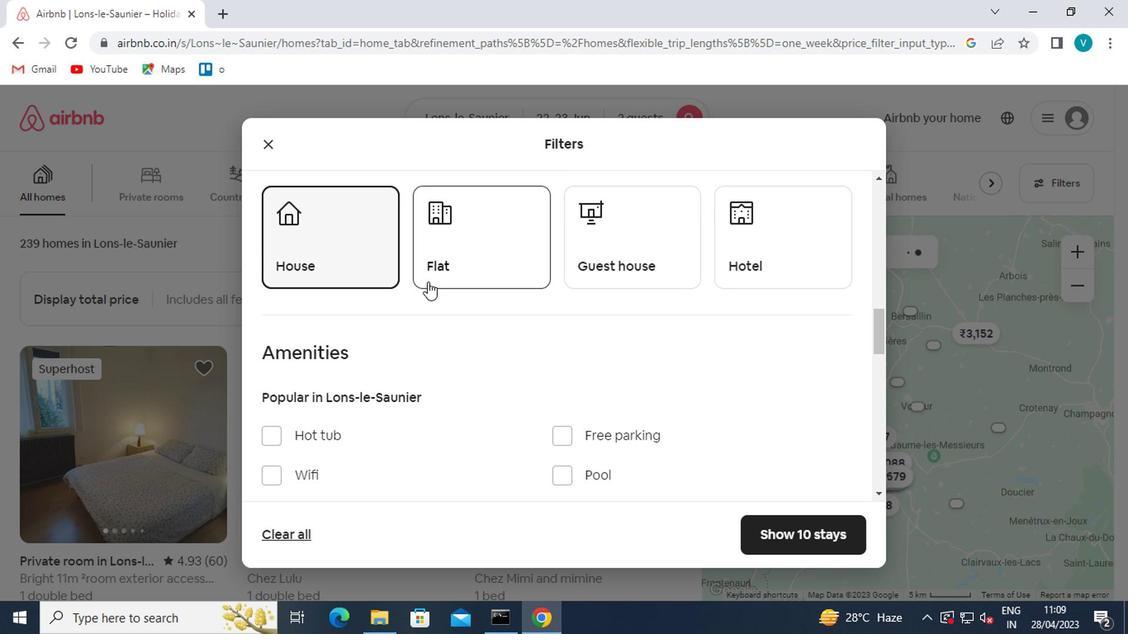
Action: Mouse pressed left at (441, 277)
Screenshot: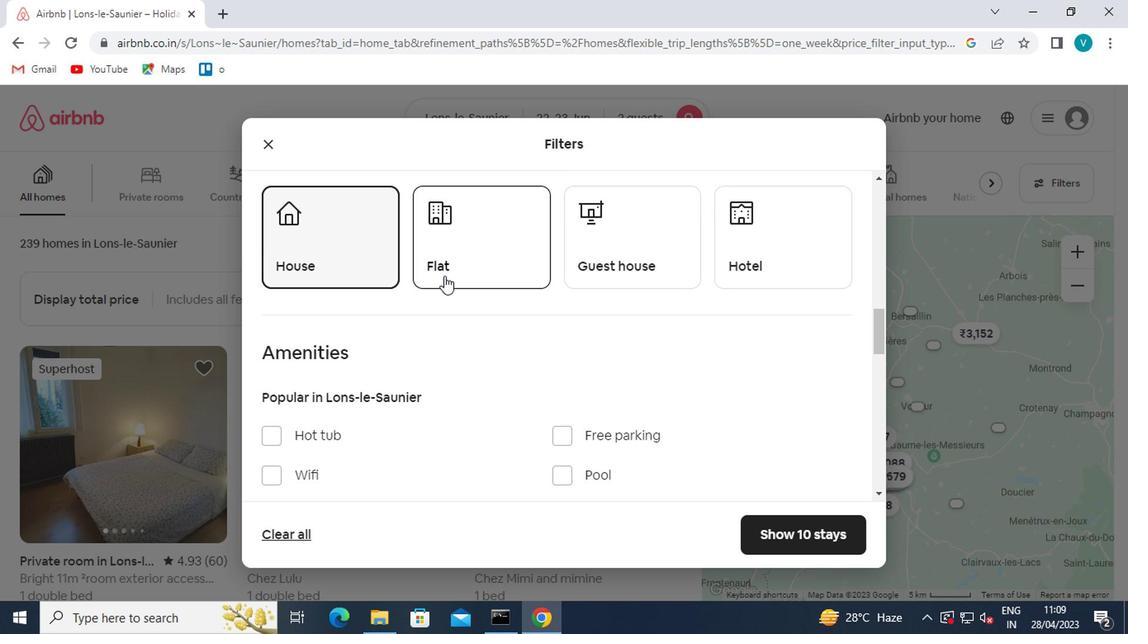
Action: Mouse moved to (671, 245)
Screenshot: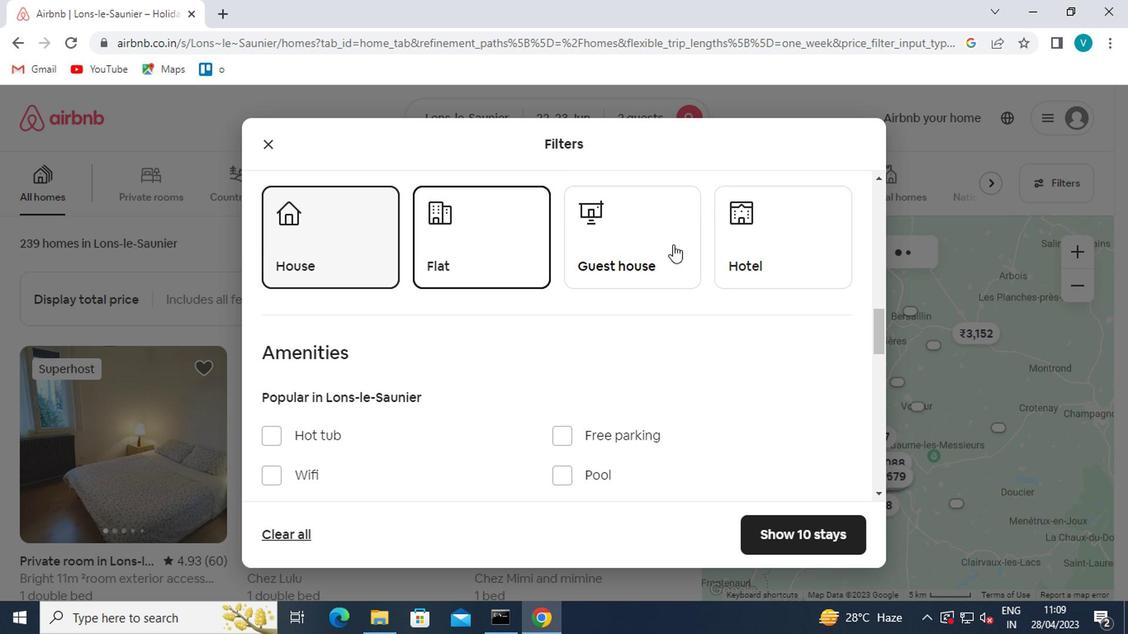 
Action: Mouse pressed left at (671, 245)
Screenshot: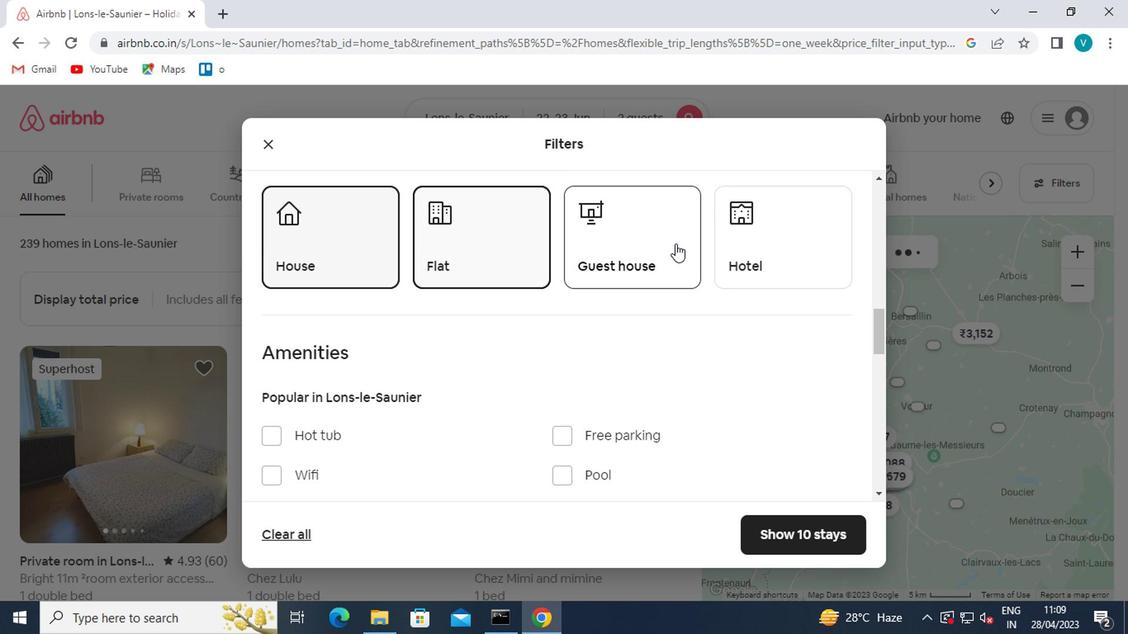 
Action: Mouse moved to (780, 248)
Screenshot: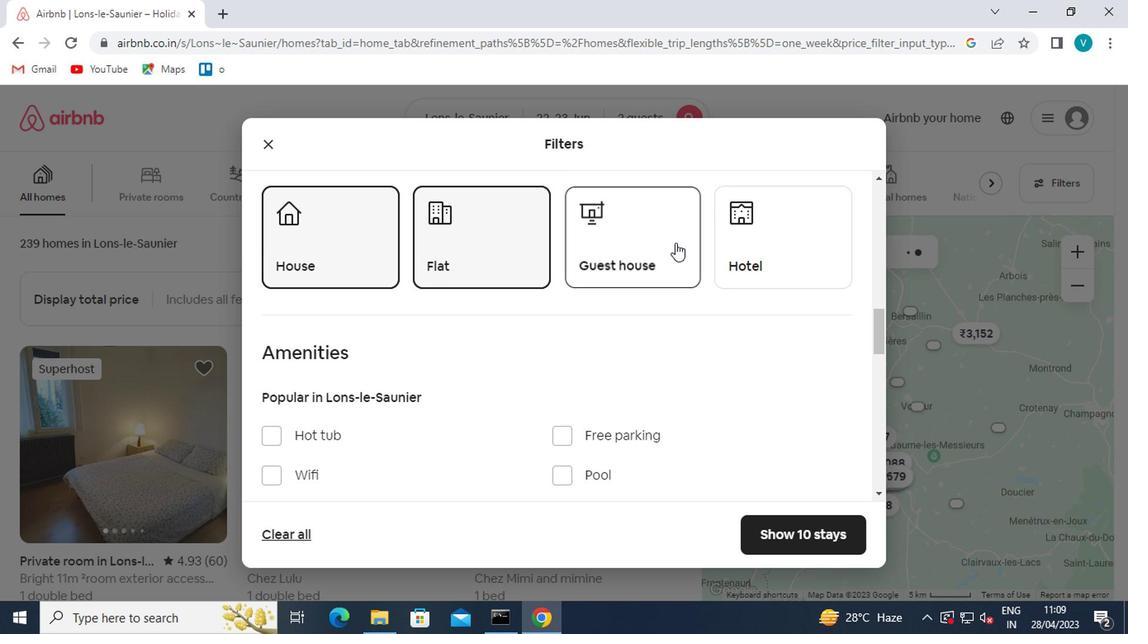 
Action: Mouse pressed left at (780, 248)
Screenshot: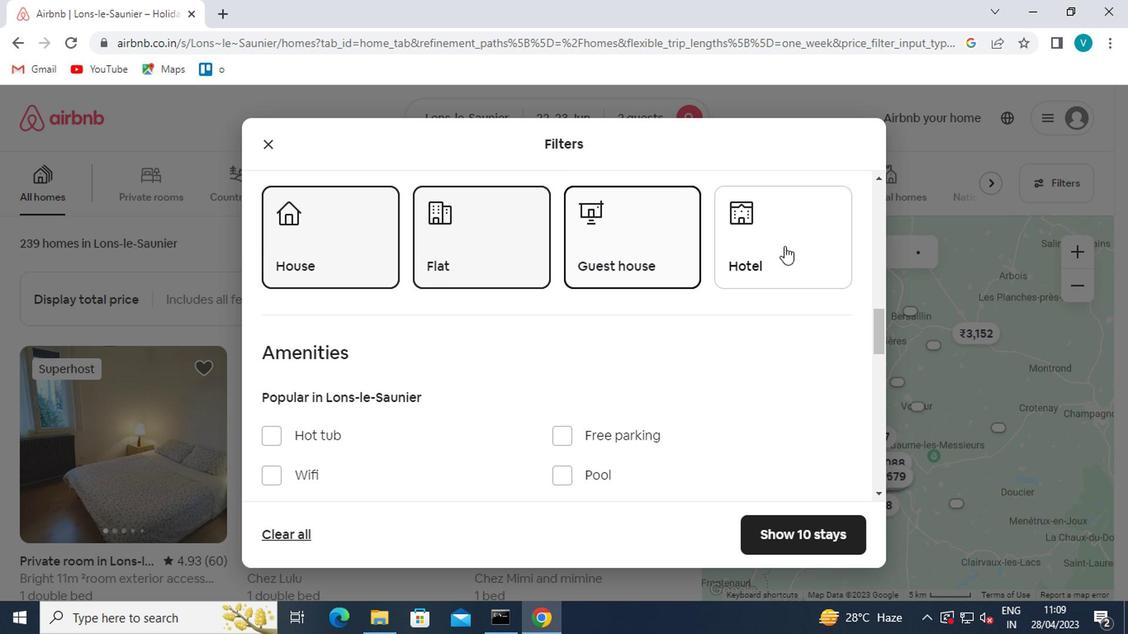 
Action: Mouse moved to (687, 311)
Screenshot: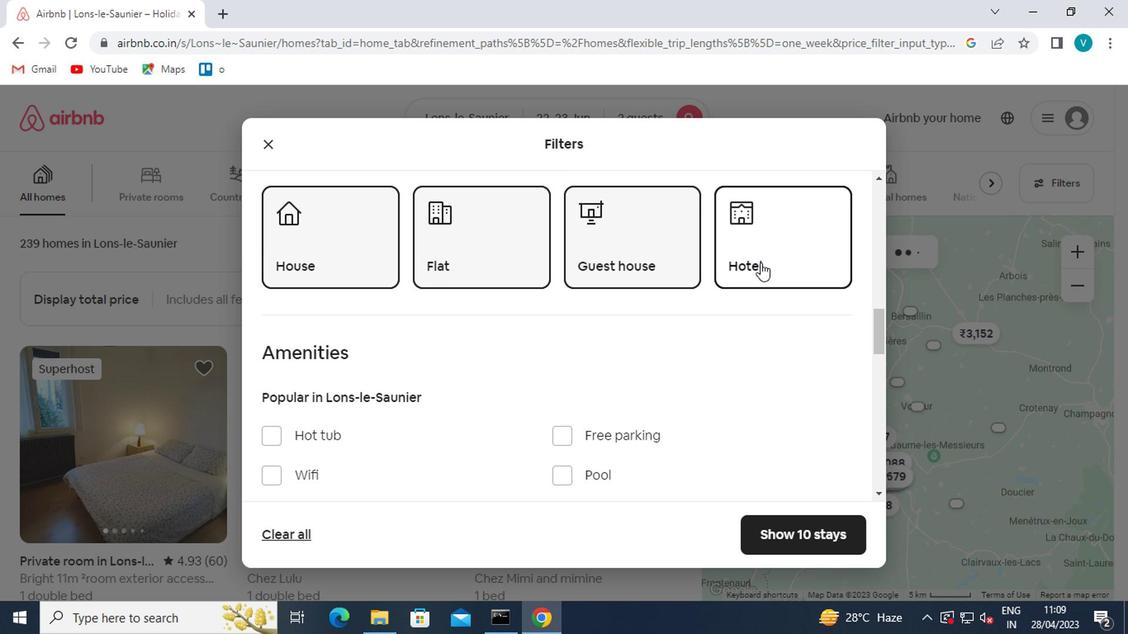 
Action: Mouse scrolled (687, 310) with delta (0, -1)
Screenshot: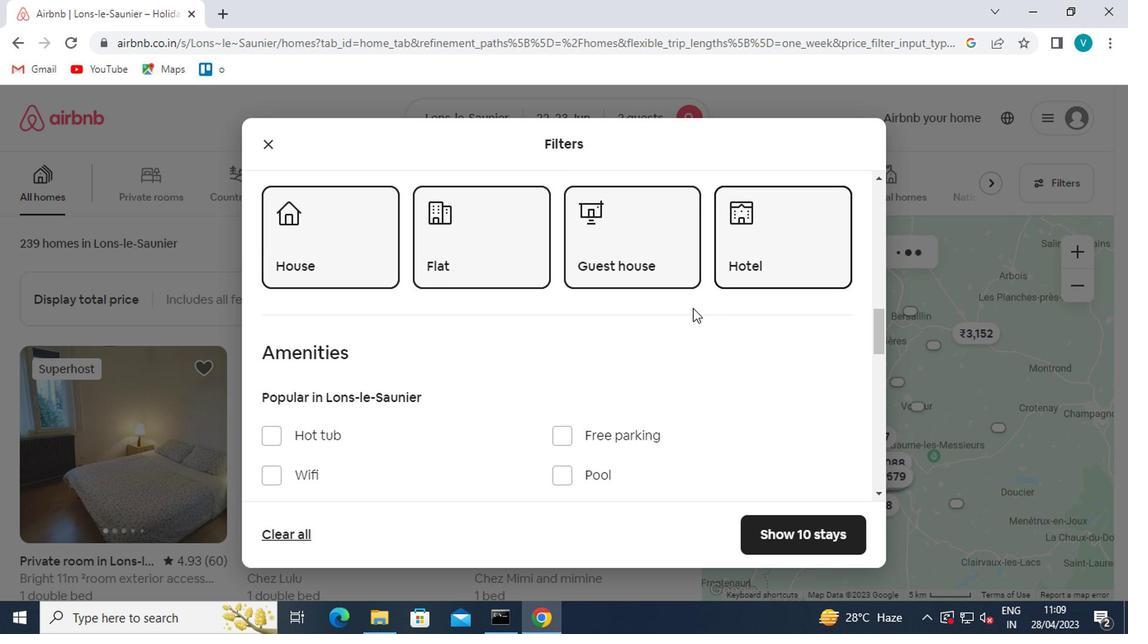 
Action: Mouse scrolled (687, 310) with delta (0, -1)
Screenshot: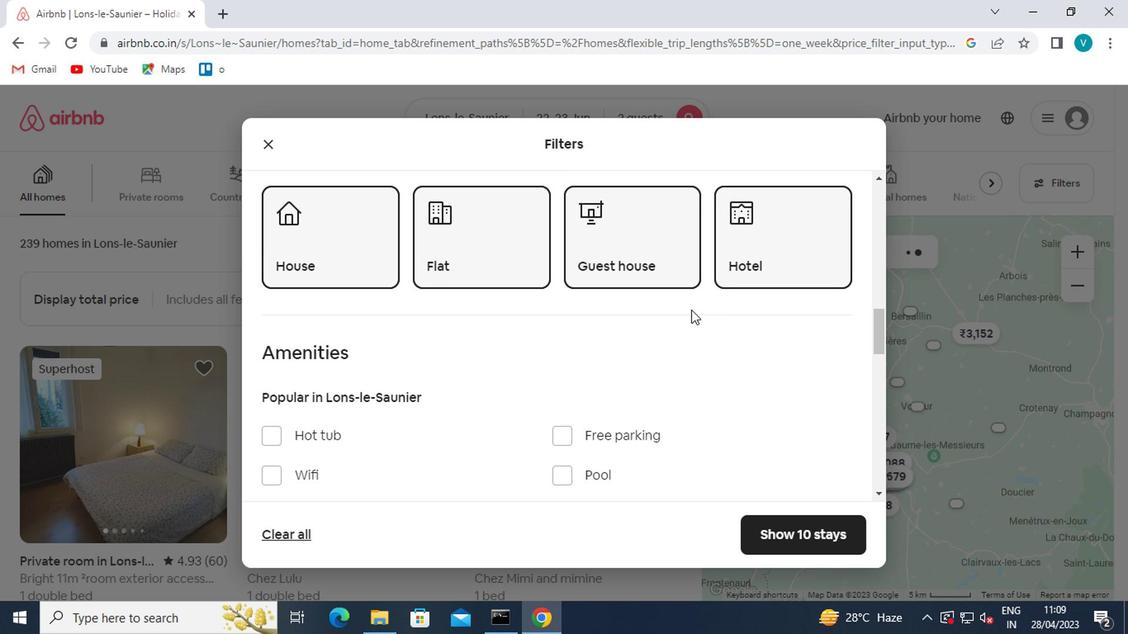 
Action: Mouse moved to (687, 311)
Screenshot: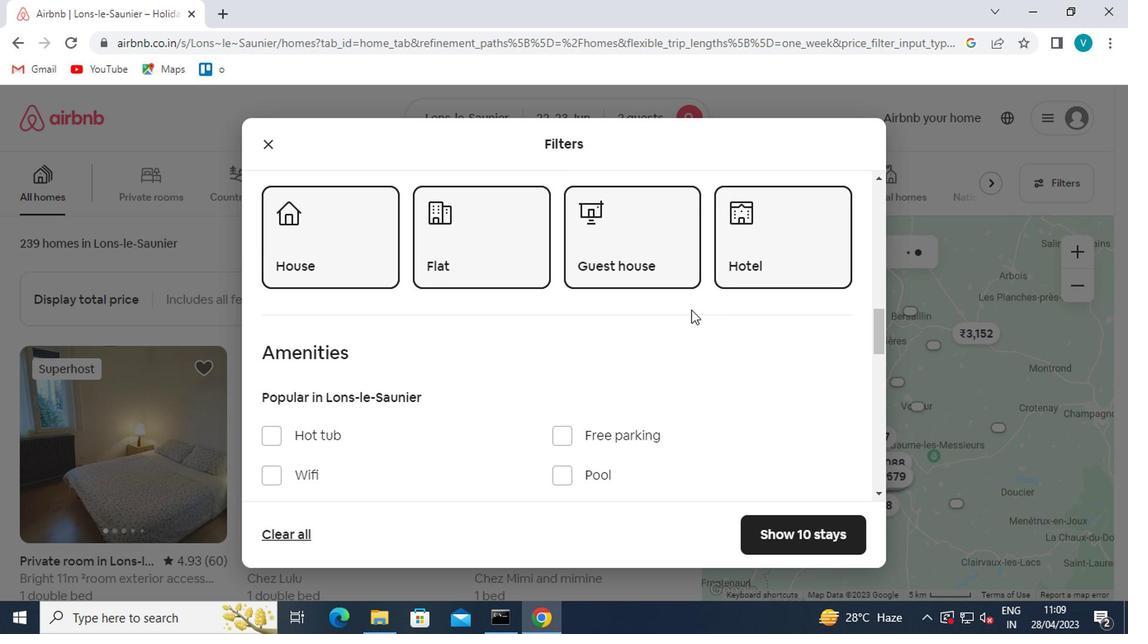 
Action: Mouse scrolled (687, 310) with delta (0, -1)
Screenshot: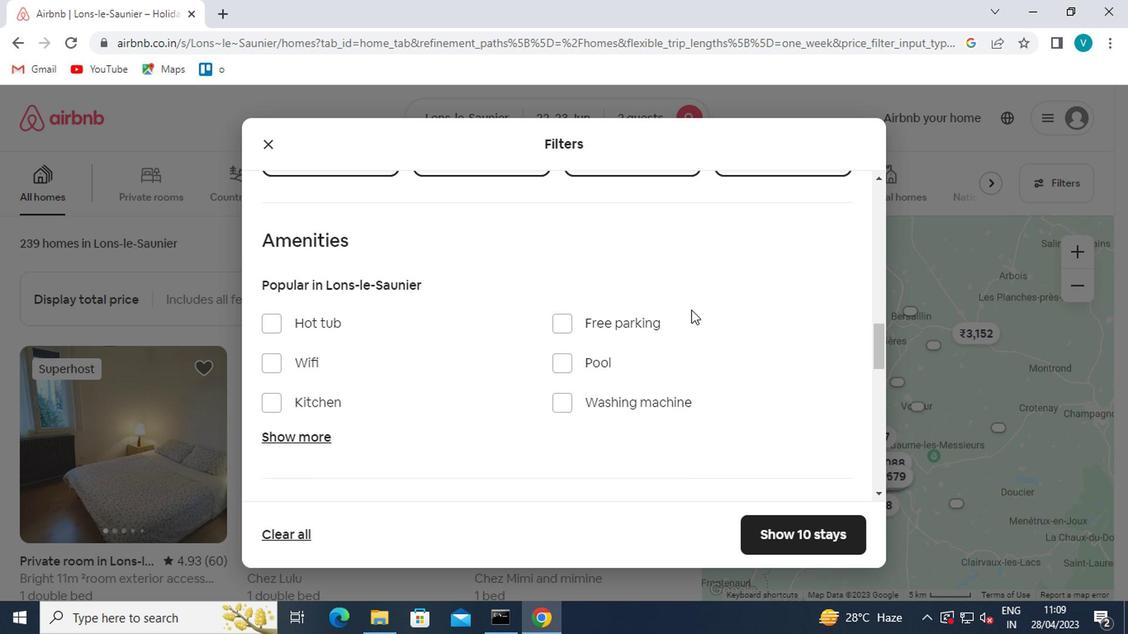 
Action: Mouse scrolled (687, 310) with delta (0, -1)
Screenshot: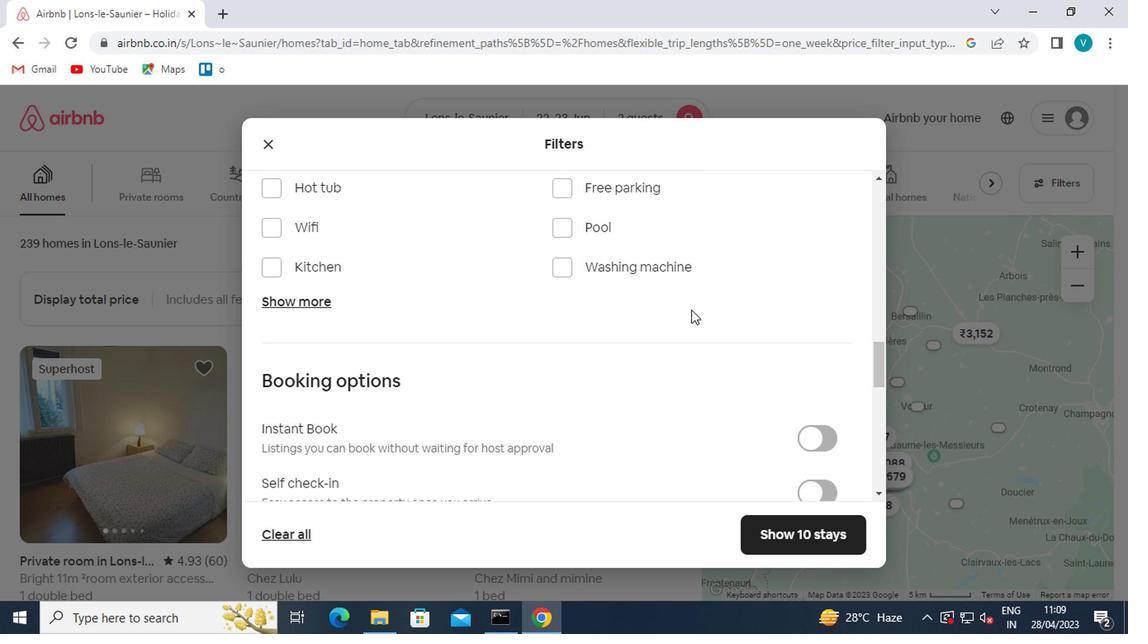 
Action: Mouse scrolled (687, 310) with delta (0, -1)
Screenshot: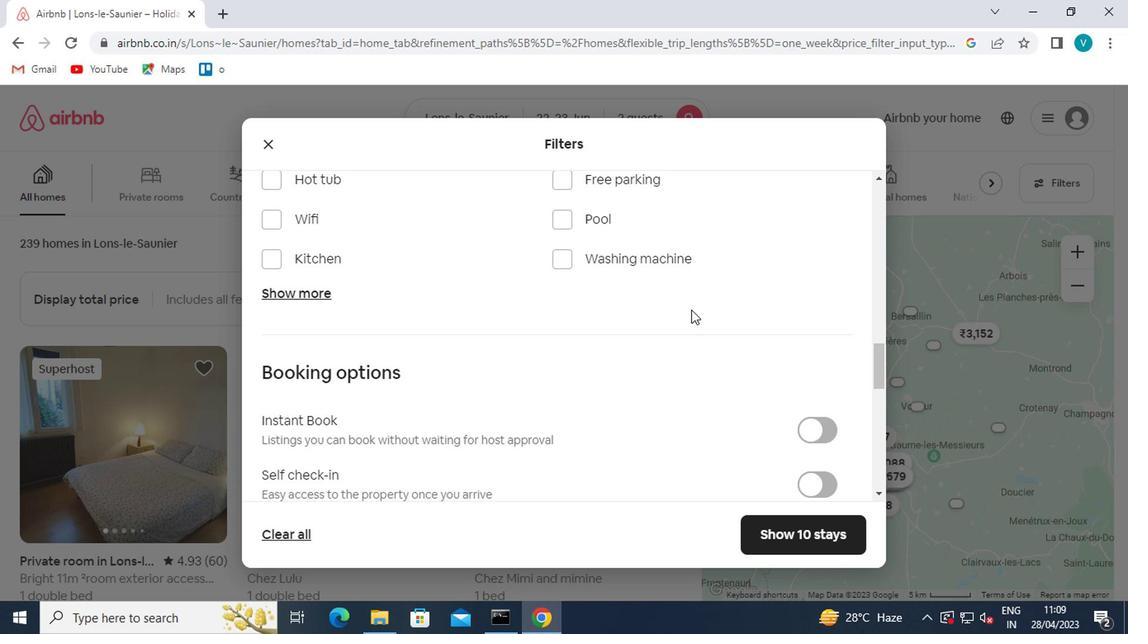 
Action: Mouse moved to (806, 322)
Screenshot: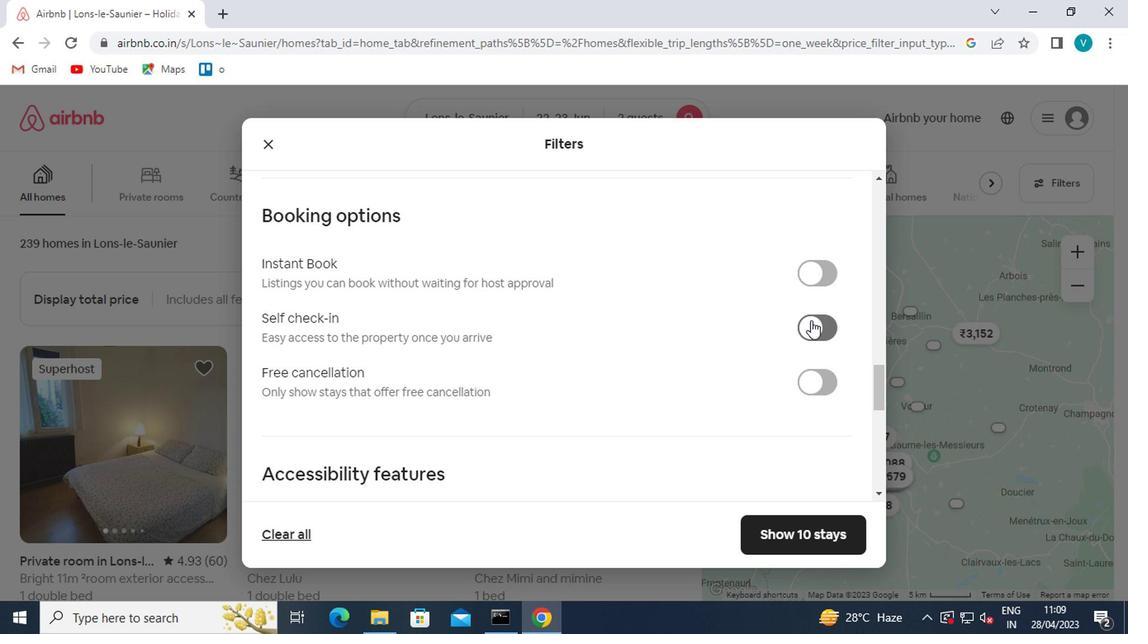 
Action: Mouse pressed left at (806, 322)
Screenshot: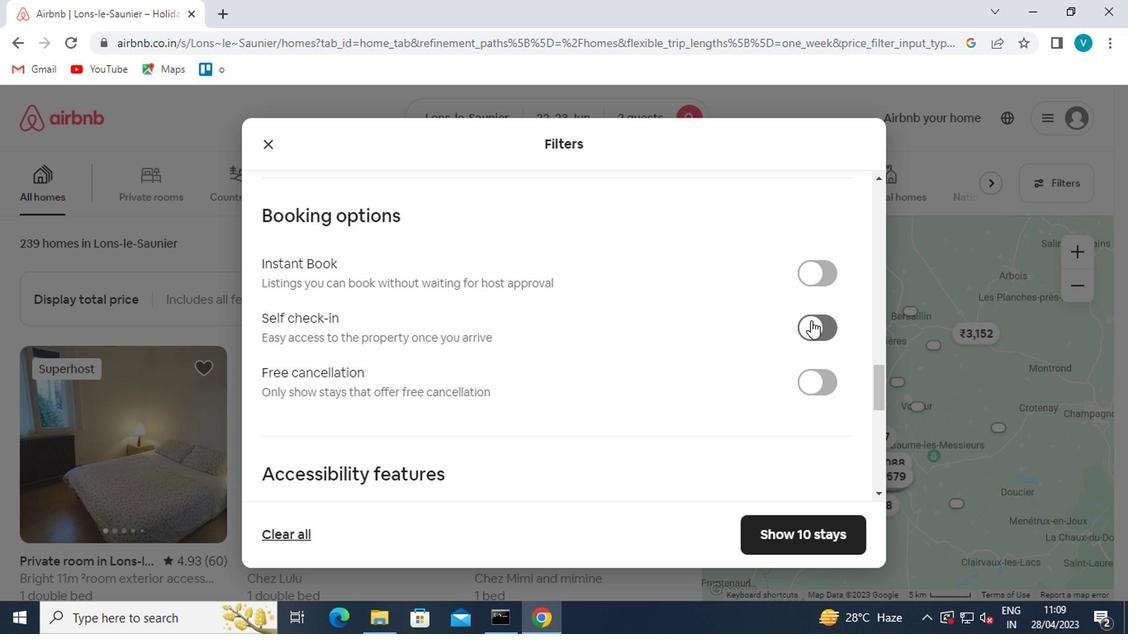 
Action: Mouse moved to (664, 342)
Screenshot: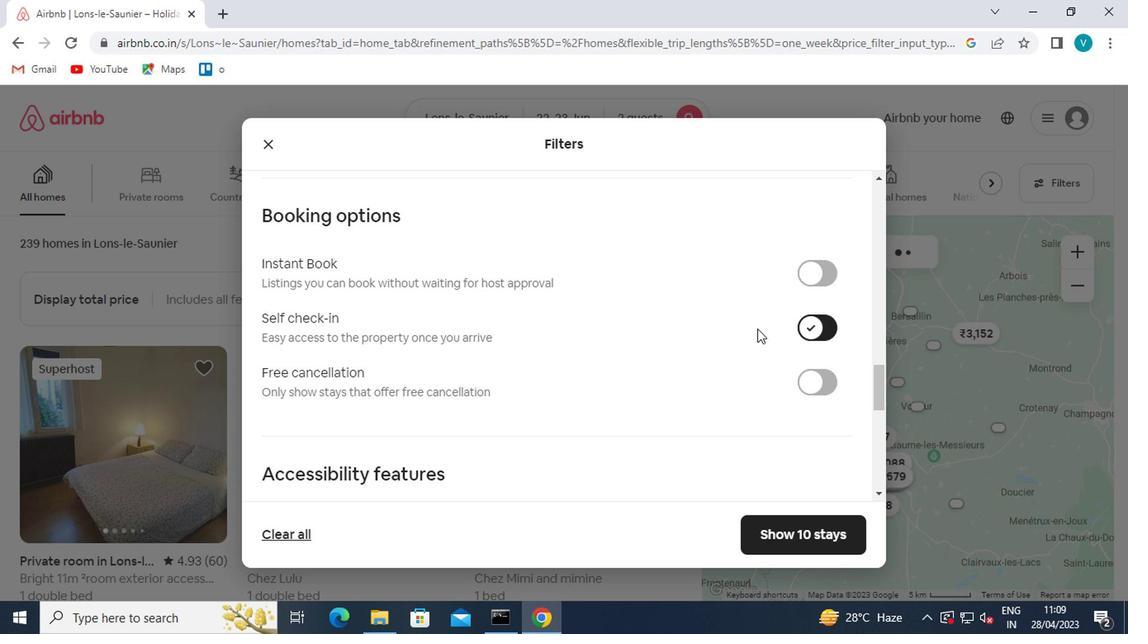 
Action: Mouse scrolled (664, 341) with delta (0, 0)
Screenshot: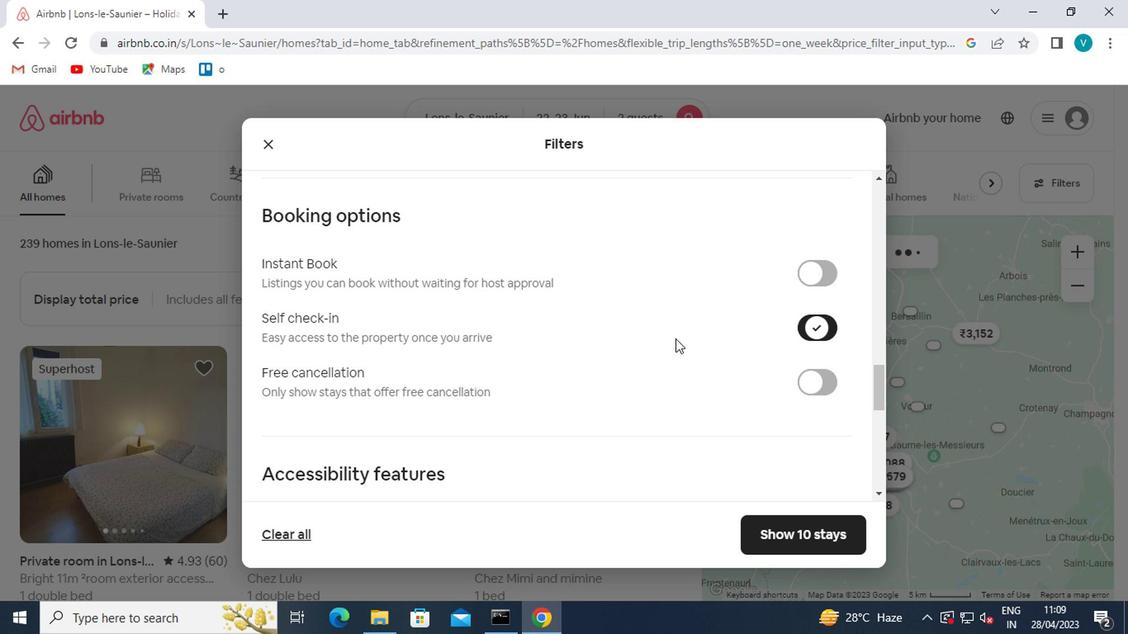 
Action: Mouse moved to (663, 342)
Screenshot: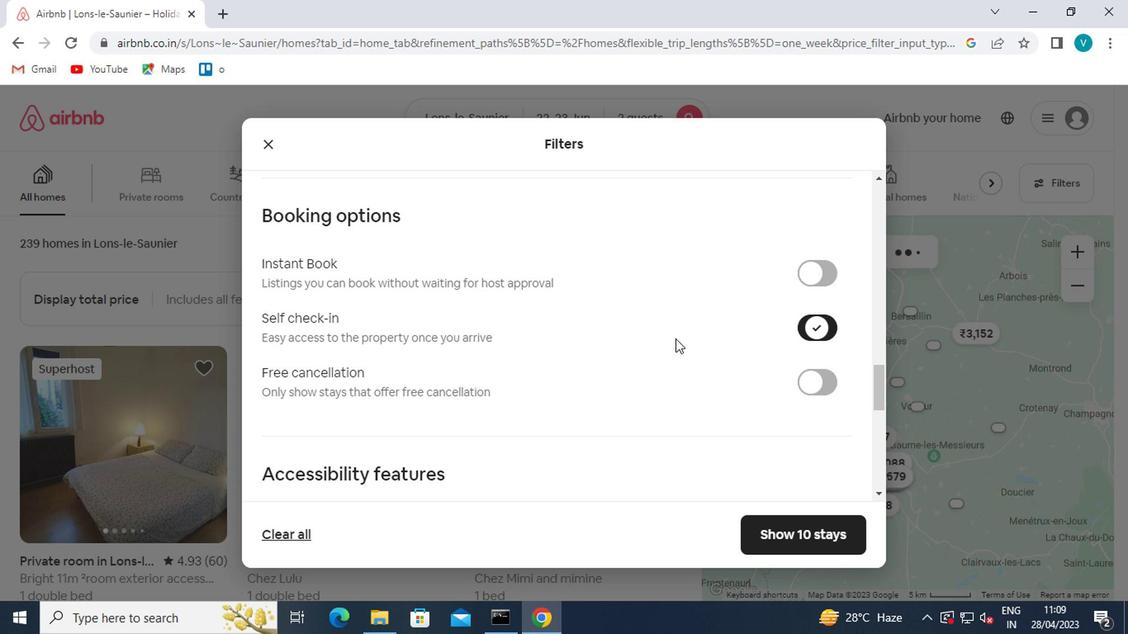 
Action: Mouse scrolled (663, 341) with delta (0, 0)
Screenshot: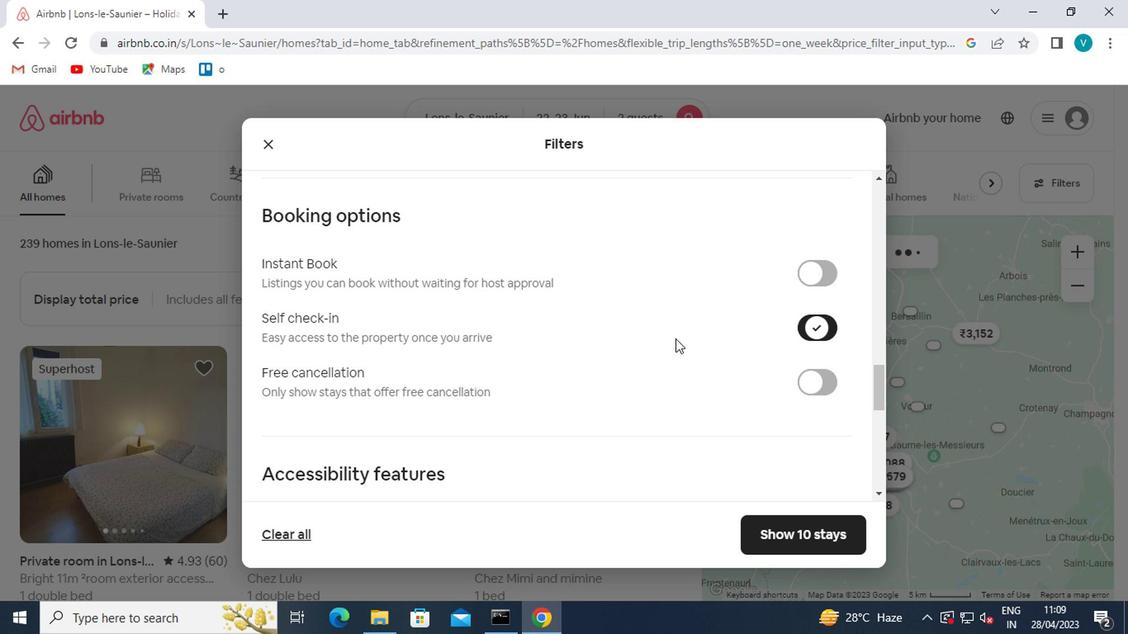 
Action: Mouse moved to (659, 352)
Screenshot: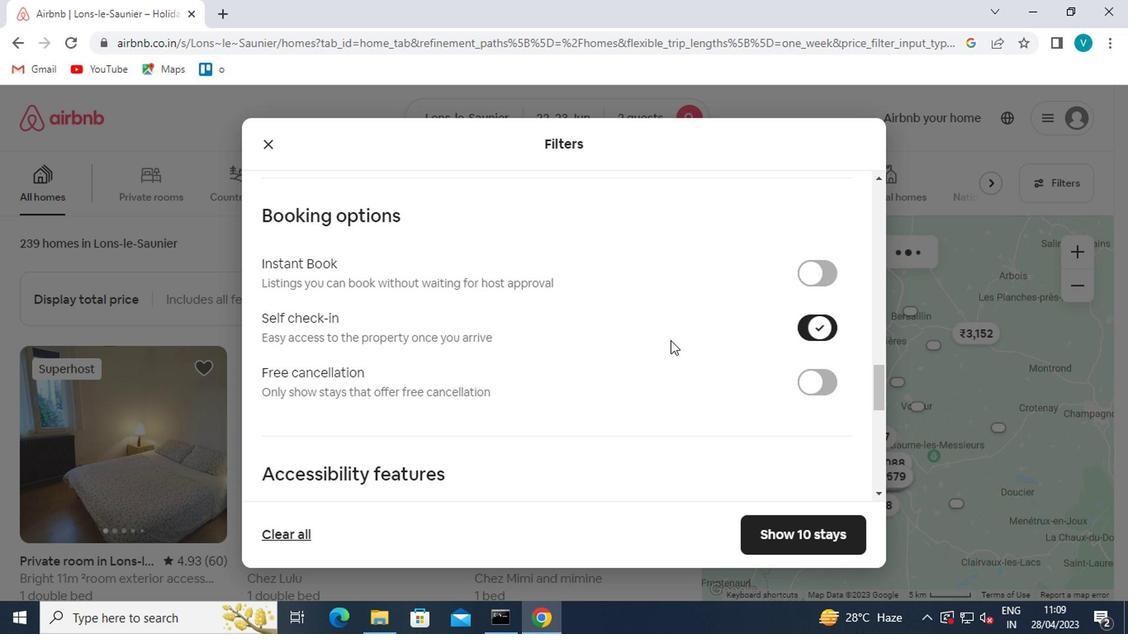 
Action: Mouse scrolled (659, 351) with delta (0, 0)
Screenshot: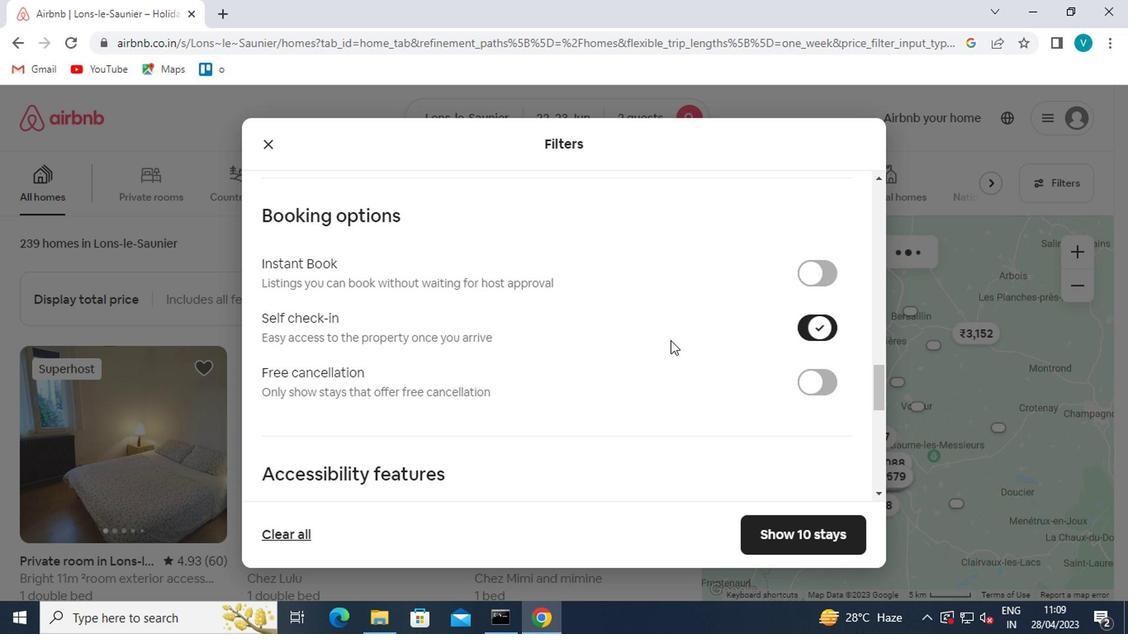 
Action: Mouse moved to (658, 353)
Screenshot: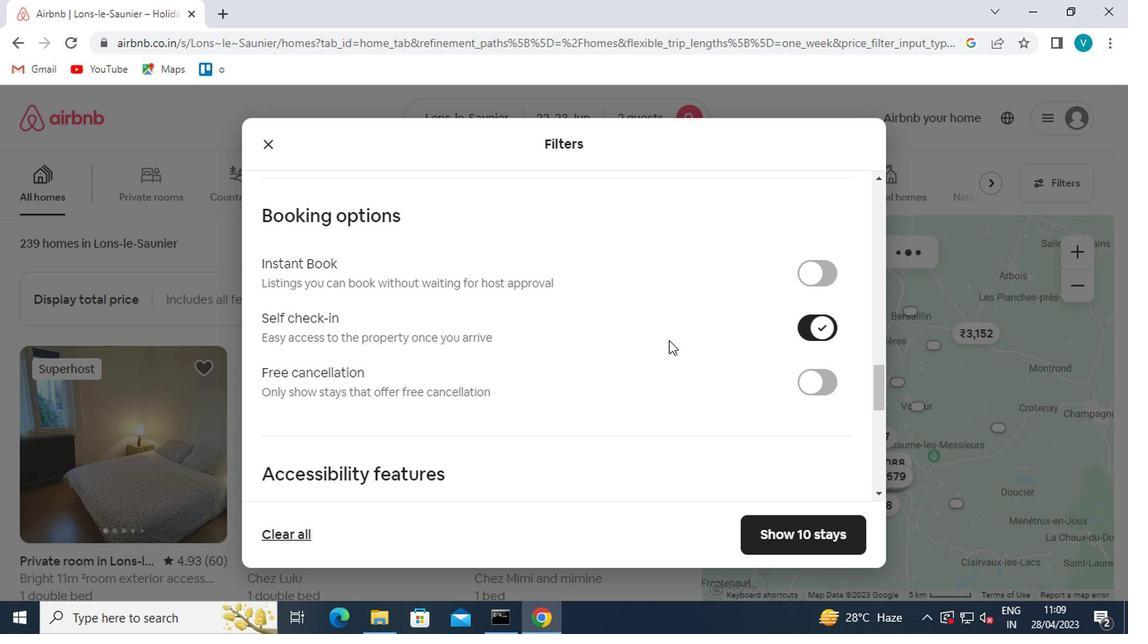 
Action: Mouse scrolled (658, 352) with delta (0, -1)
Screenshot: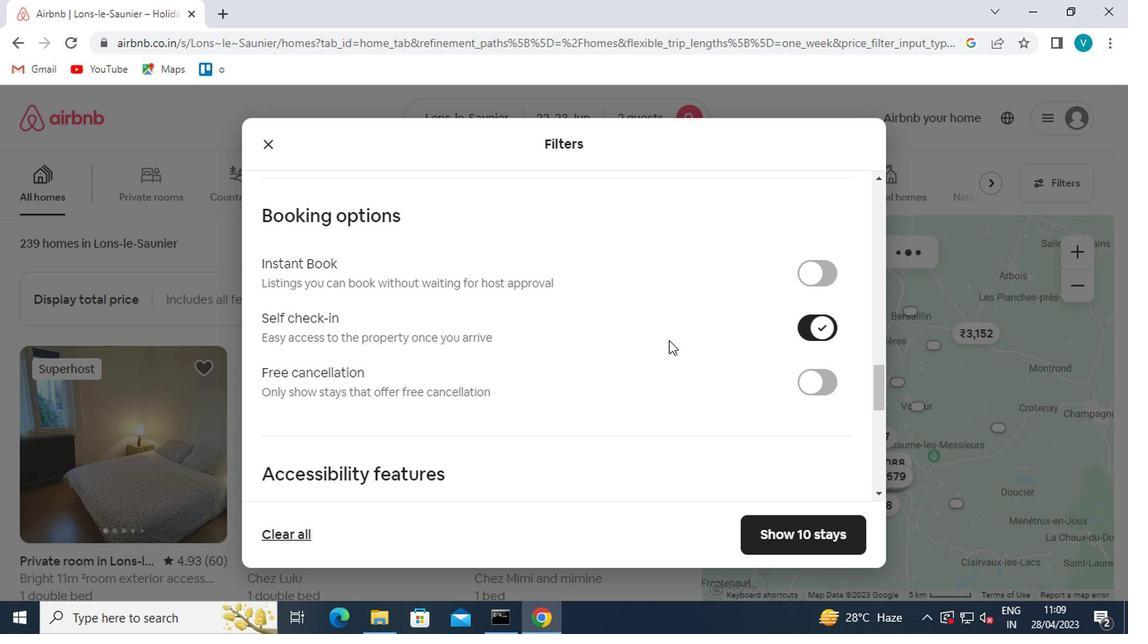 
Action: Mouse moved to (658, 356)
Screenshot: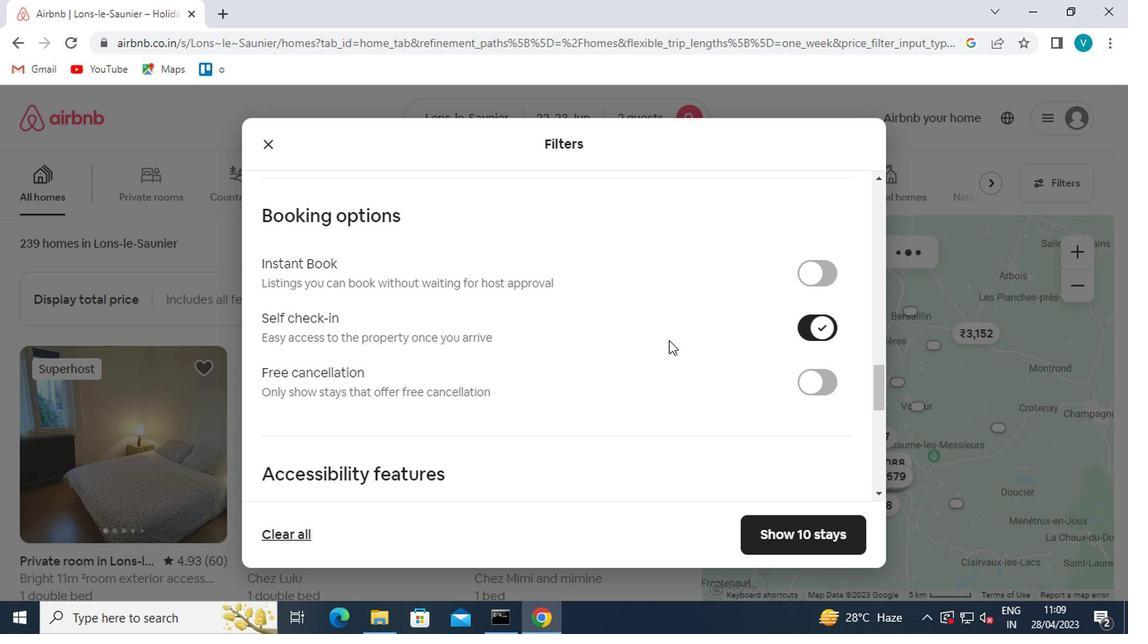 
Action: Mouse scrolled (658, 354) with delta (0, -1)
Screenshot: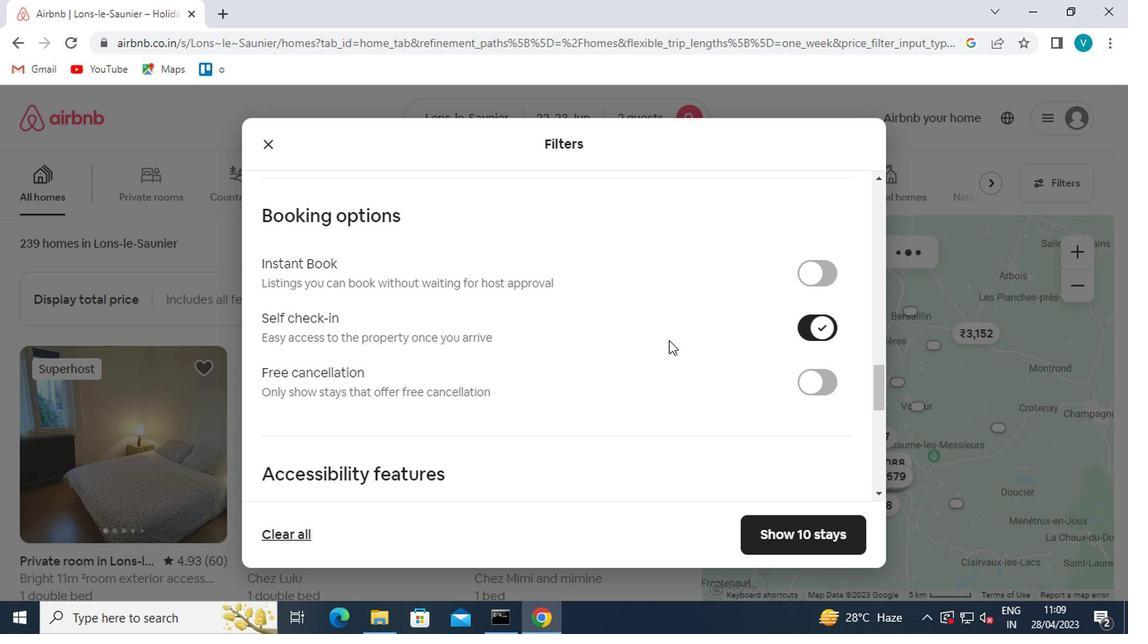 
Action: Mouse moved to (649, 365)
Screenshot: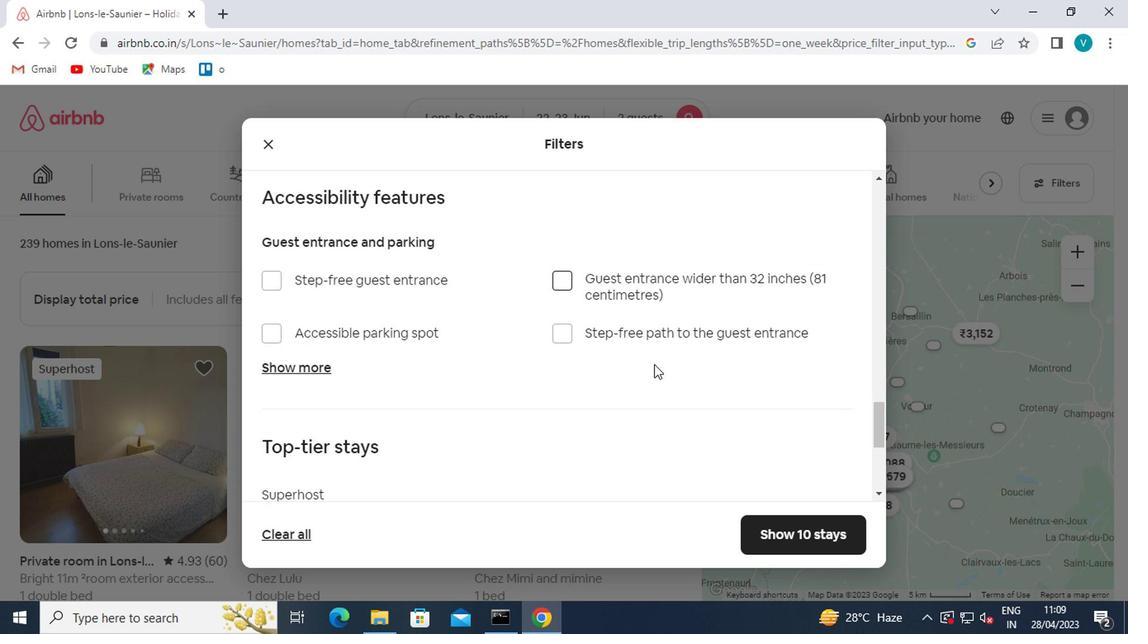 
Action: Mouse scrolled (649, 364) with delta (0, 0)
Screenshot: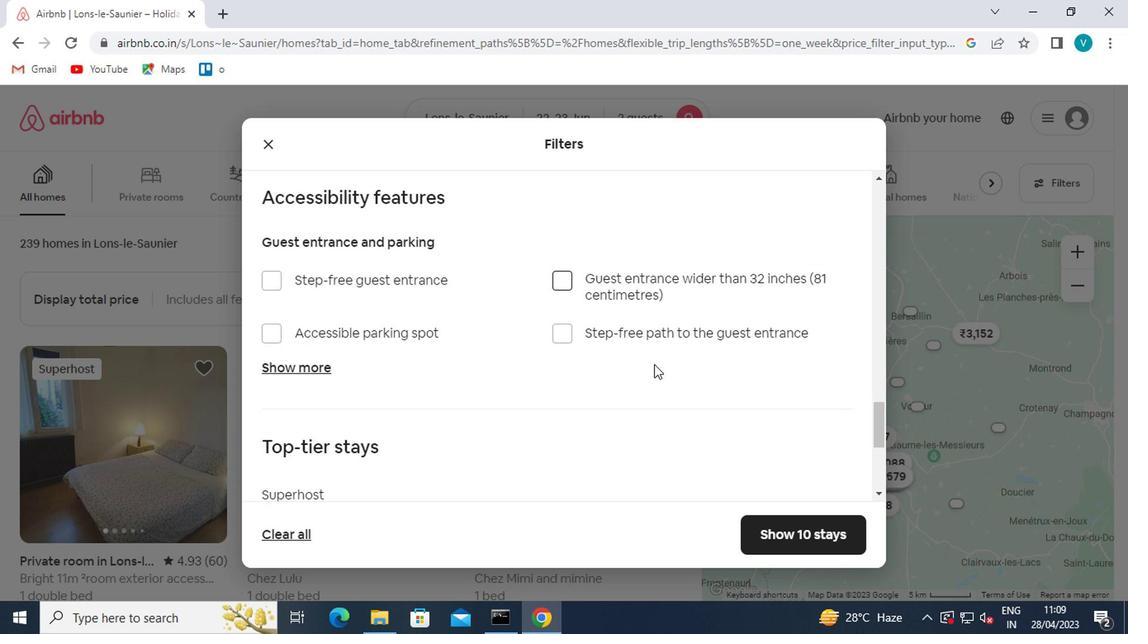 
Action: Mouse scrolled (649, 364) with delta (0, 0)
Screenshot: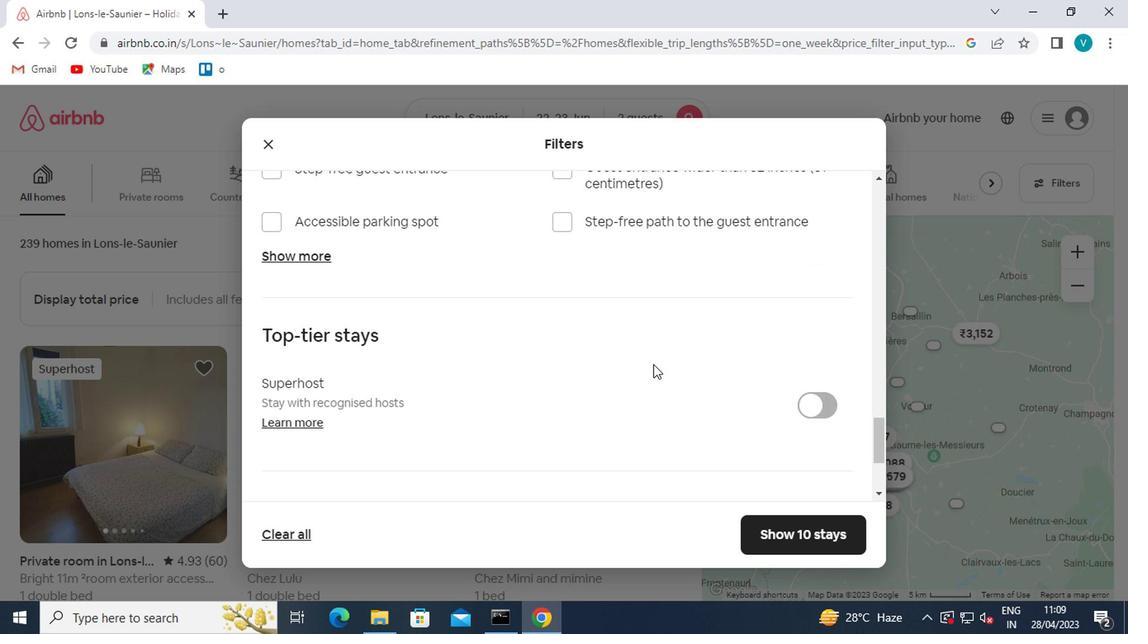 
Action: Mouse scrolled (649, 364) with delta (0, 0)
Screenshot: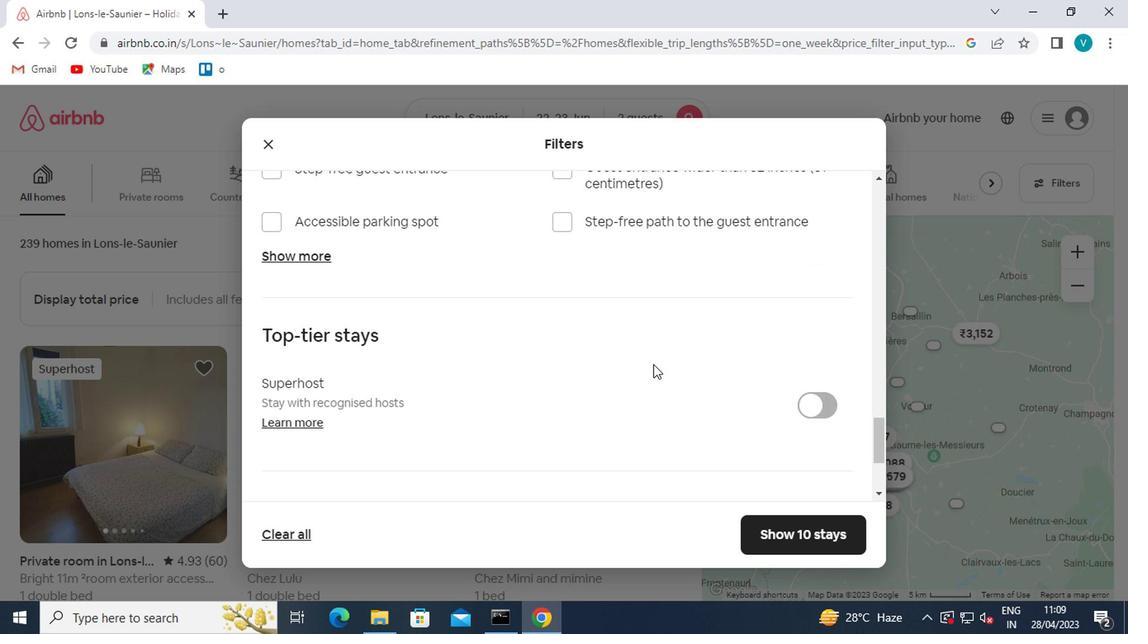 
Action: Mouse scrolled (649, 364) with delta (0, 0)
Screenshot: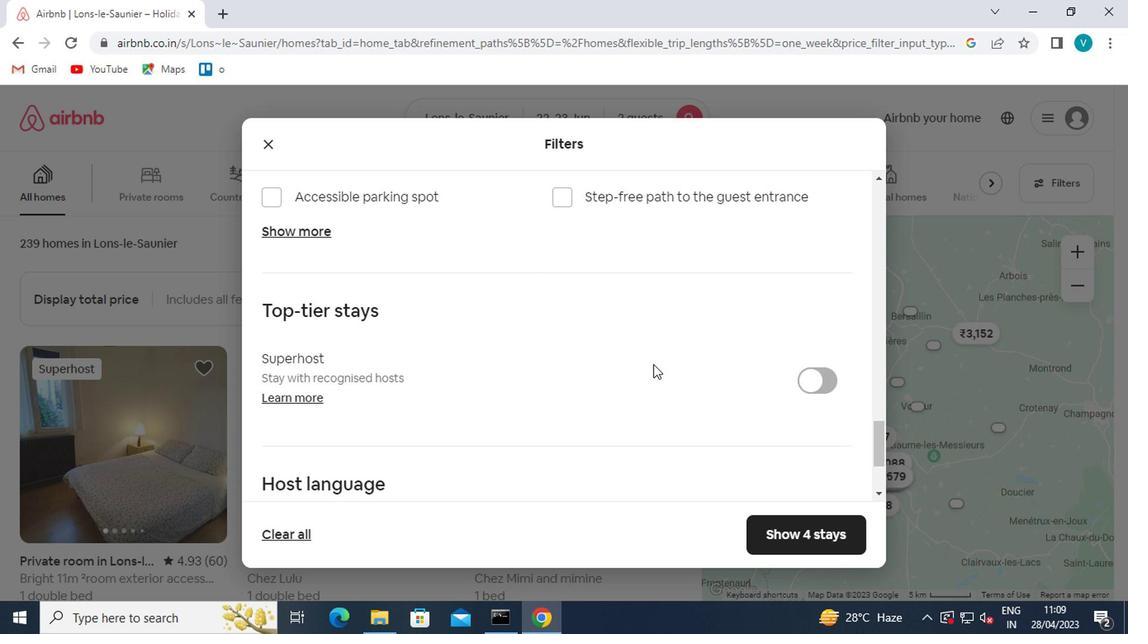 
Action: Mouse scrolled (649, 364) with delta (0, 0)
Screenshot: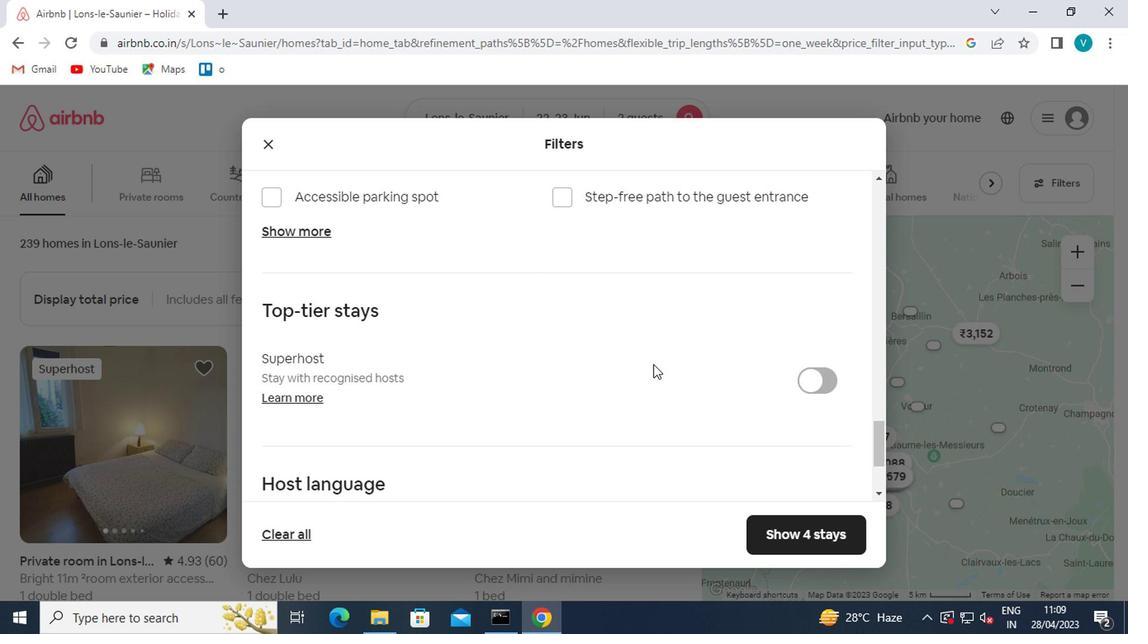 
Action: Mouse scrolled (649, 364) with delta (0, 0)
Screenshot: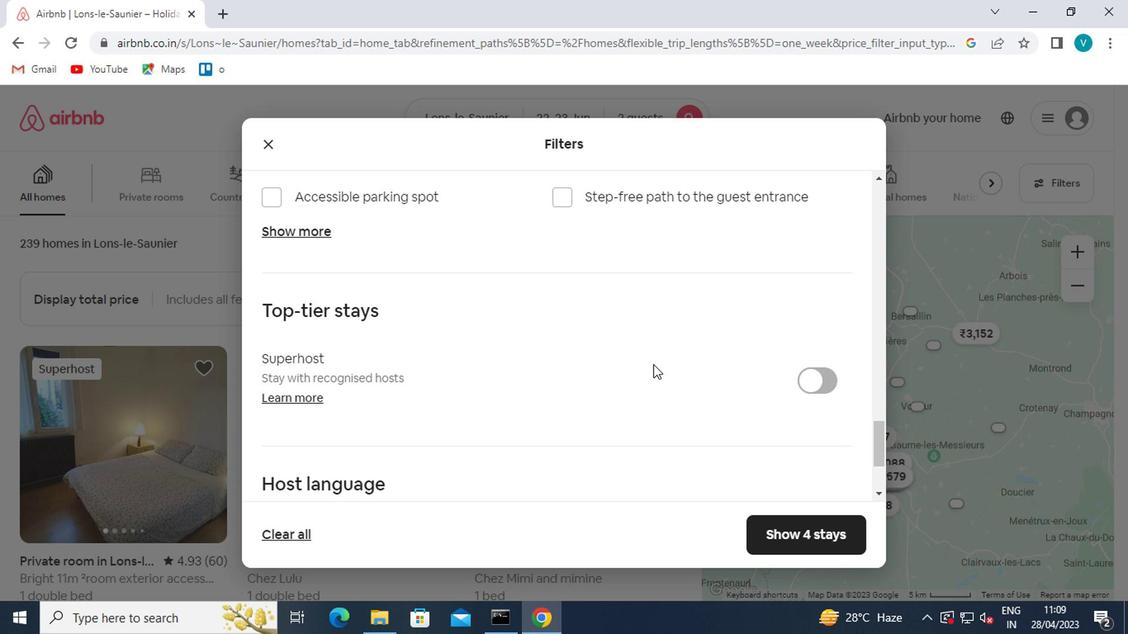 
Action: Mouse scrolled (649, 364) with delta (0, 0)
Screenshot: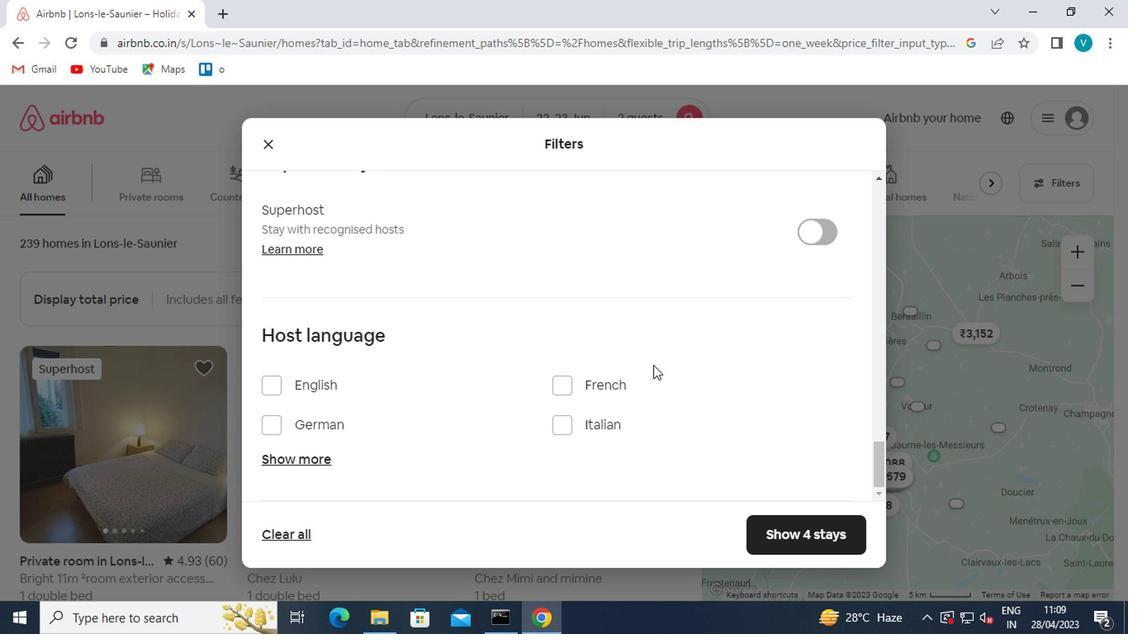 
Action: Mouse scrolled (649, 364) with delta (0, 0)
Screenshot: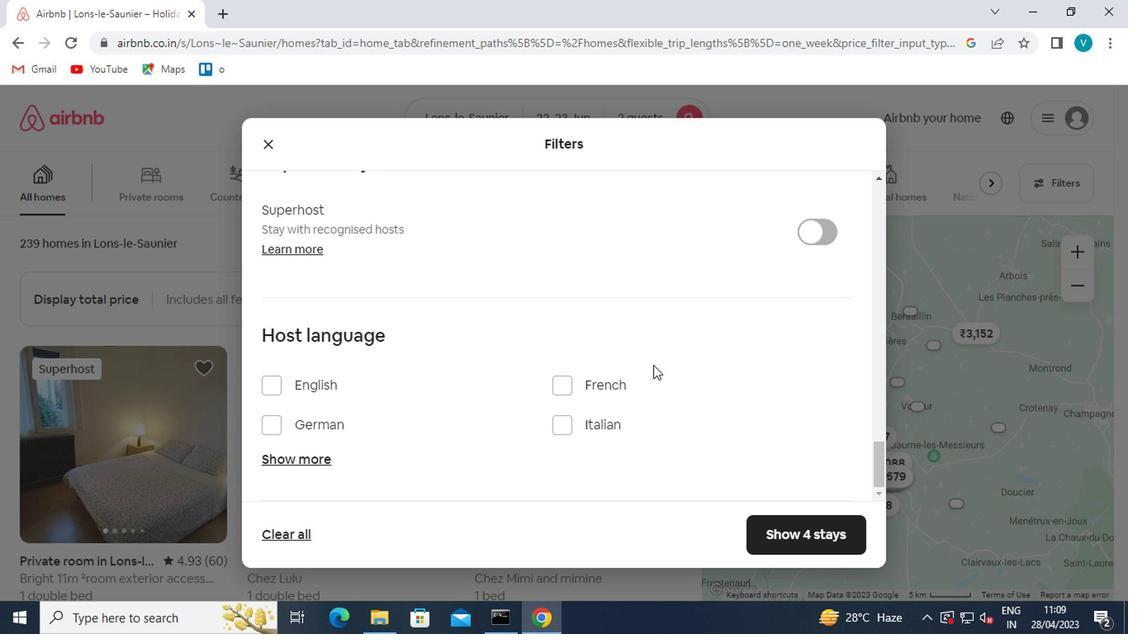
Action: Mouse scrolled (649, 364) with delta (0, 0)
Screenshot: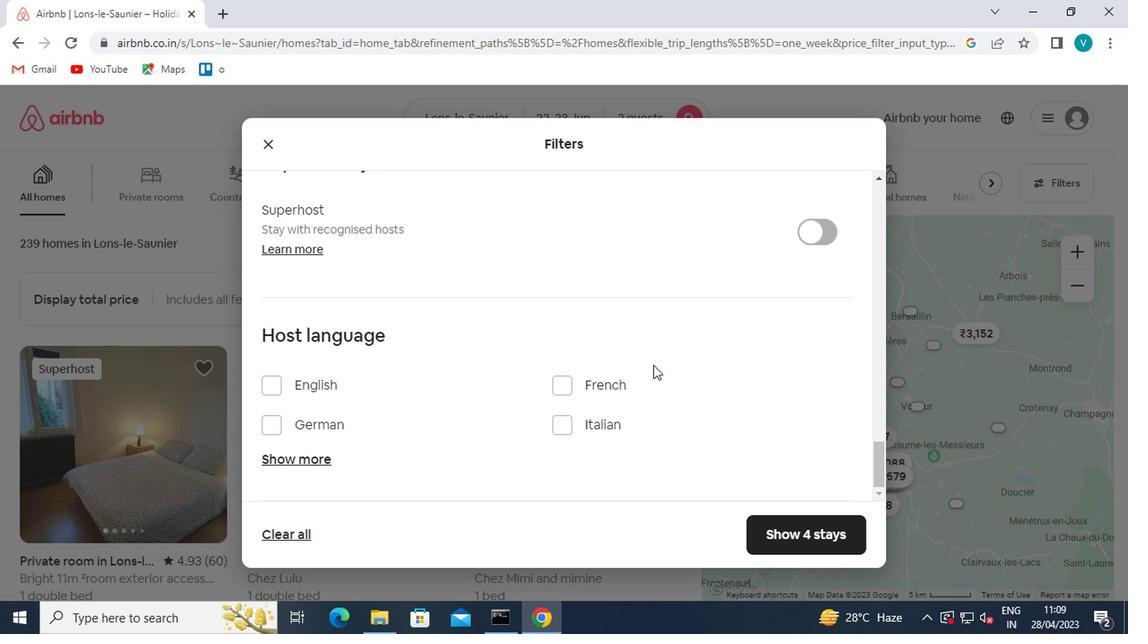 
Action: Mouse scrolled (649, 364) with delta (0, 0)
Screenshot: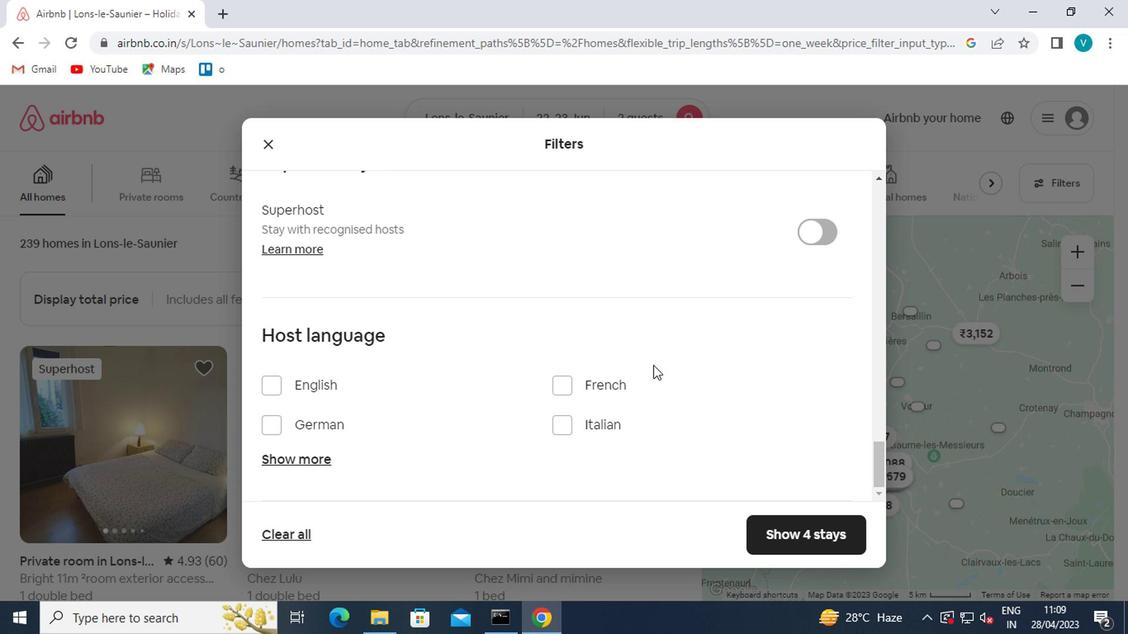 
Action: Mouse moved to (324, 381)
Screenshot: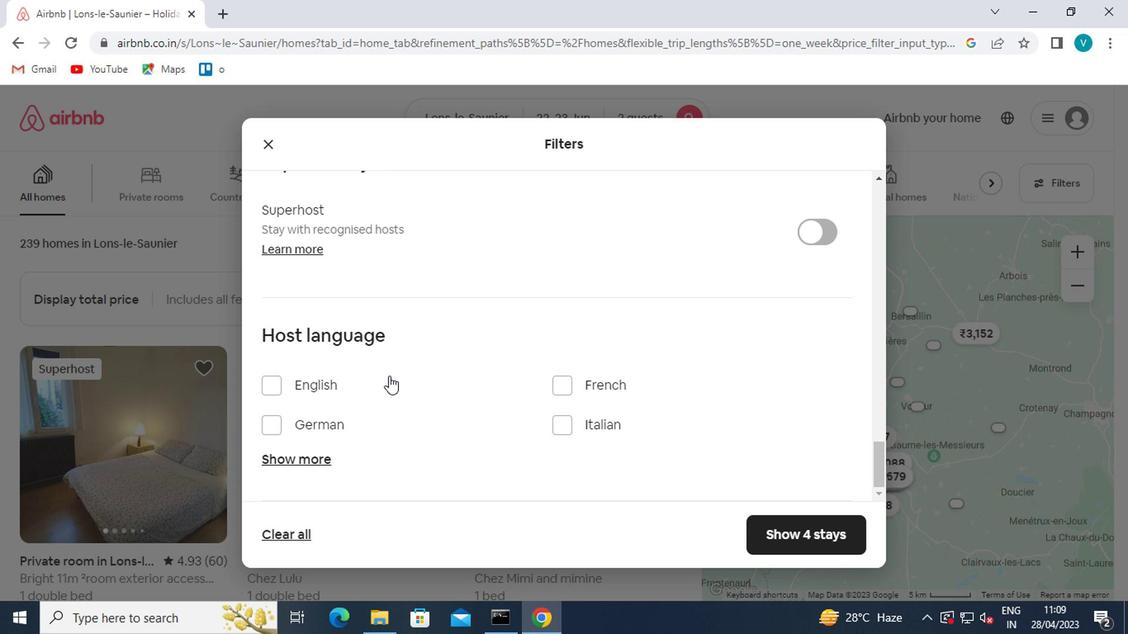
Action: Mouse pressed left at (324, 381)
Screenshot: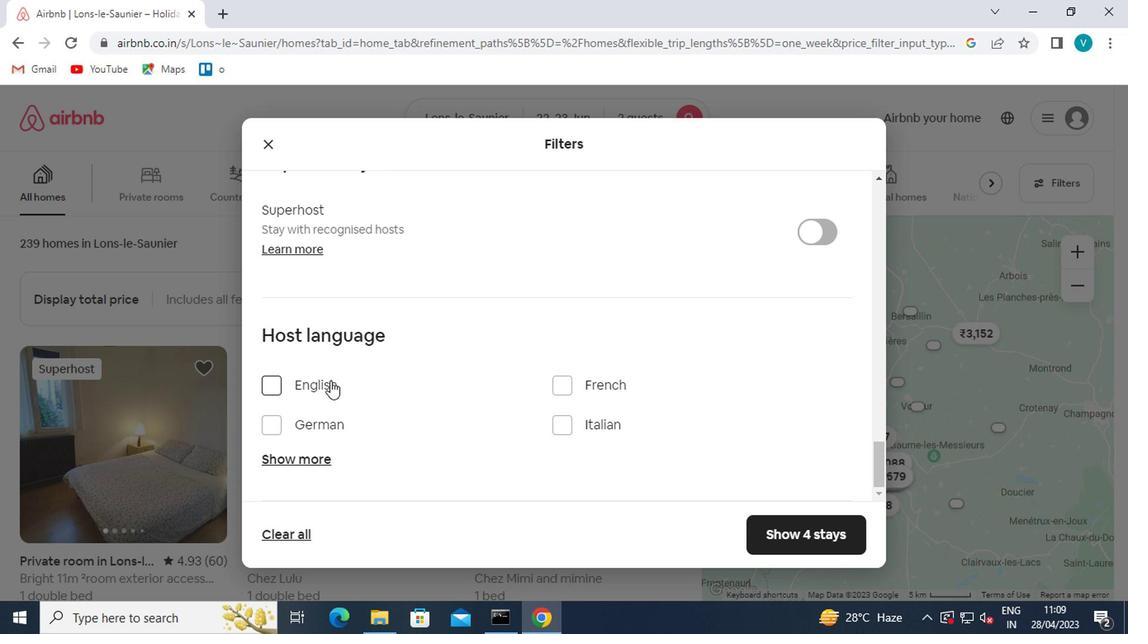 
Action: Mouse moved to (808, 525)
Screenshot: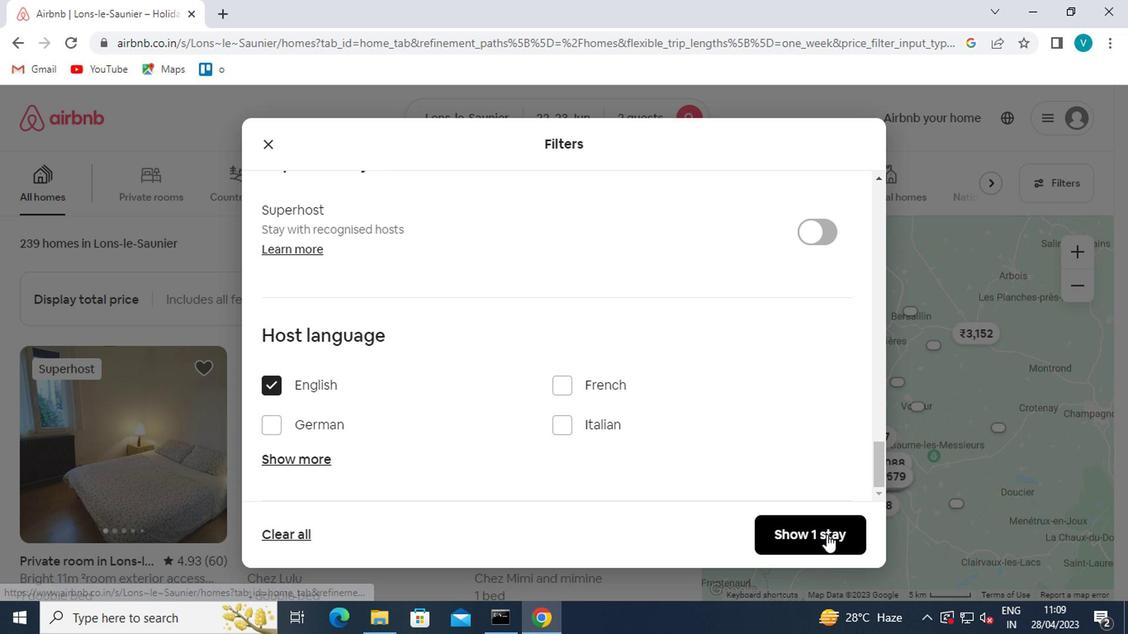 
Action: Mouse pressed left at (808, 525)
Screenshot: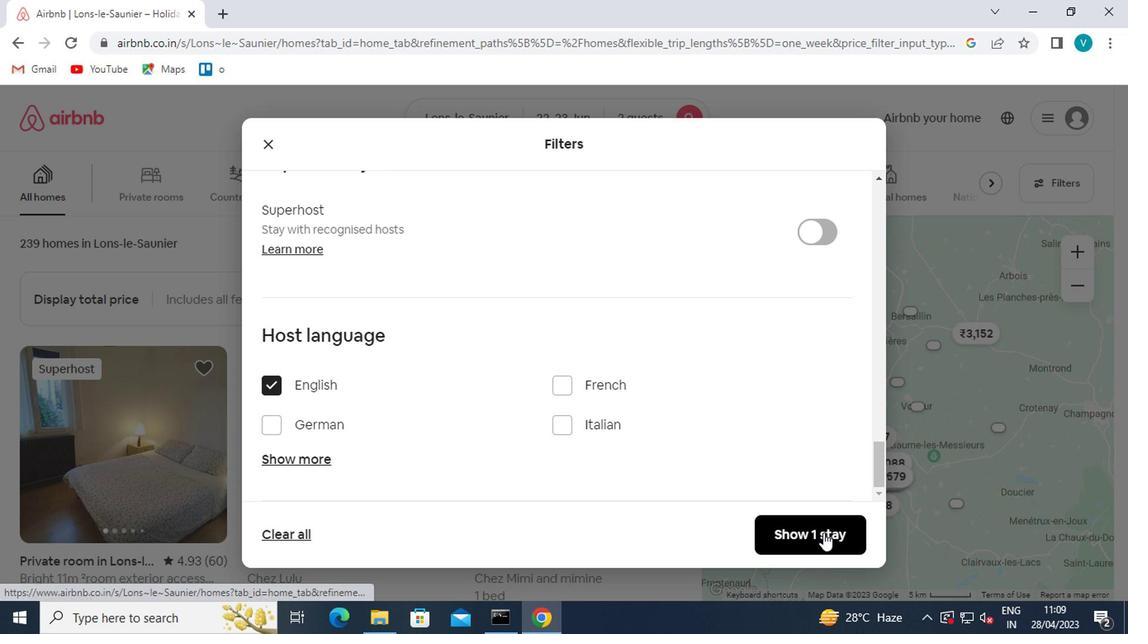 
